 Task: Search one way flight ticket for 3 adults in first from Kalamazoo: Kalamazoo/battle Creek International Airport to Gillette: Gillette Campbell County Airport on 5-1-2023. Choice of flights is Frontier. Number of bags: 11 checked bags. Price is upto 35000. Outbound departure time preference is 23:00.
Action: Mouse moved to (370, 503)
Screenshot: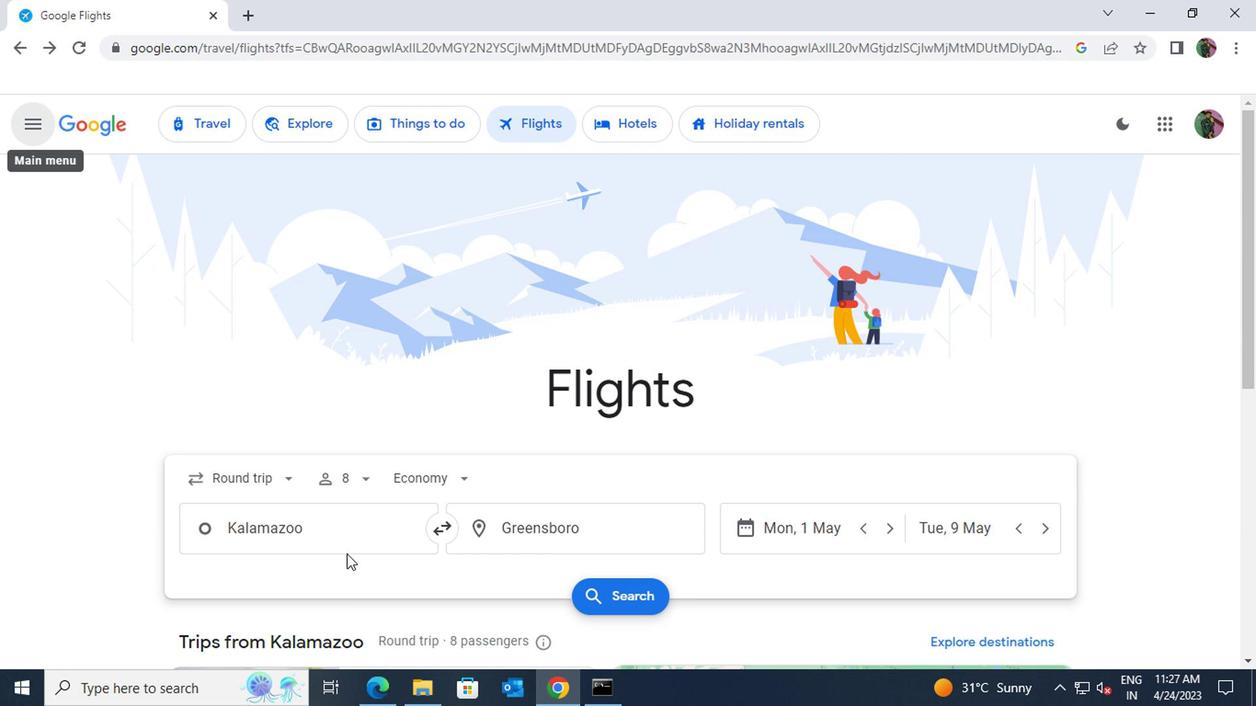
Action: Mouse pressed left at (370, 503)
Screenshot: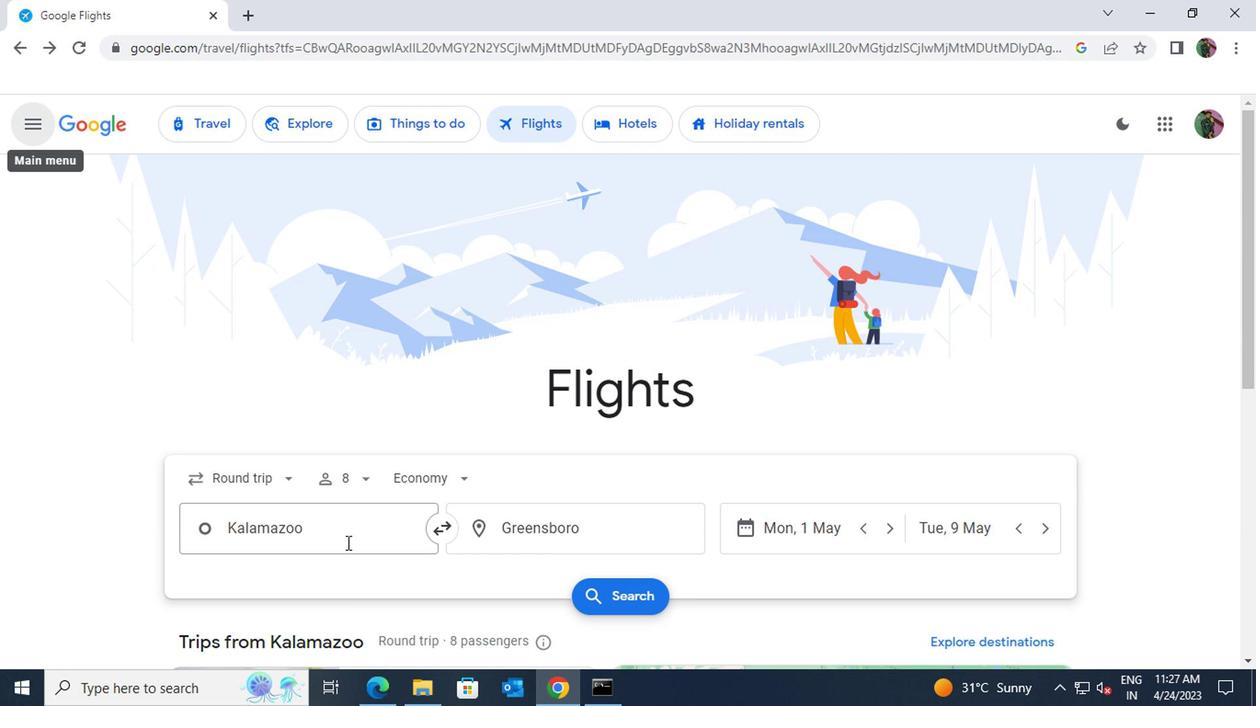 
Action: Key pressed kala
Screenshot: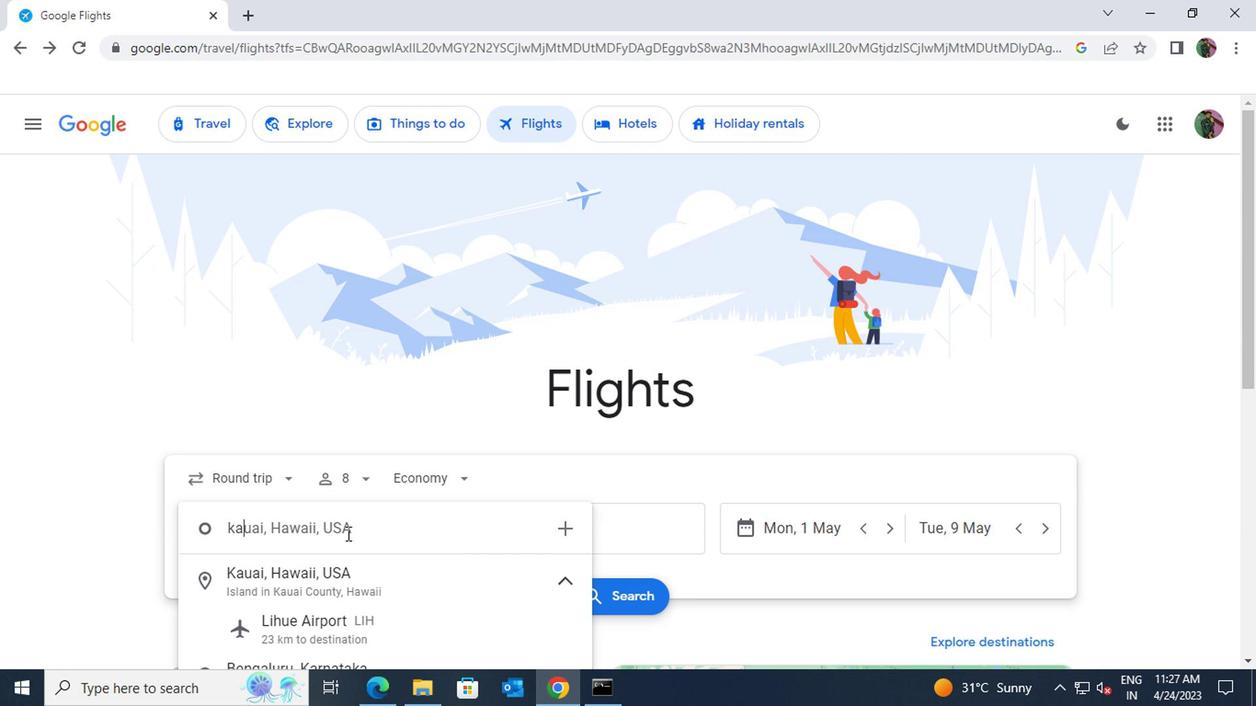 
Action: Mouse moved to (369, 534)
Screenshot: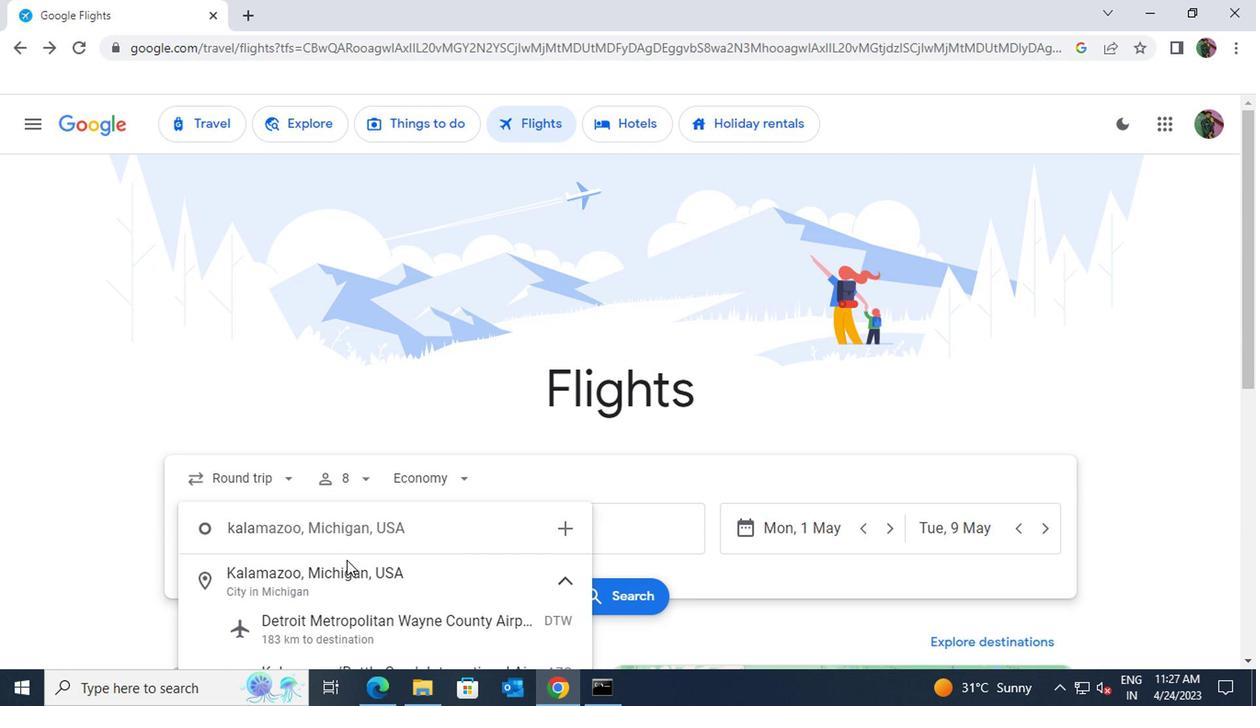 
Action: Mouse pressed left at (369, 534)
Screenshot: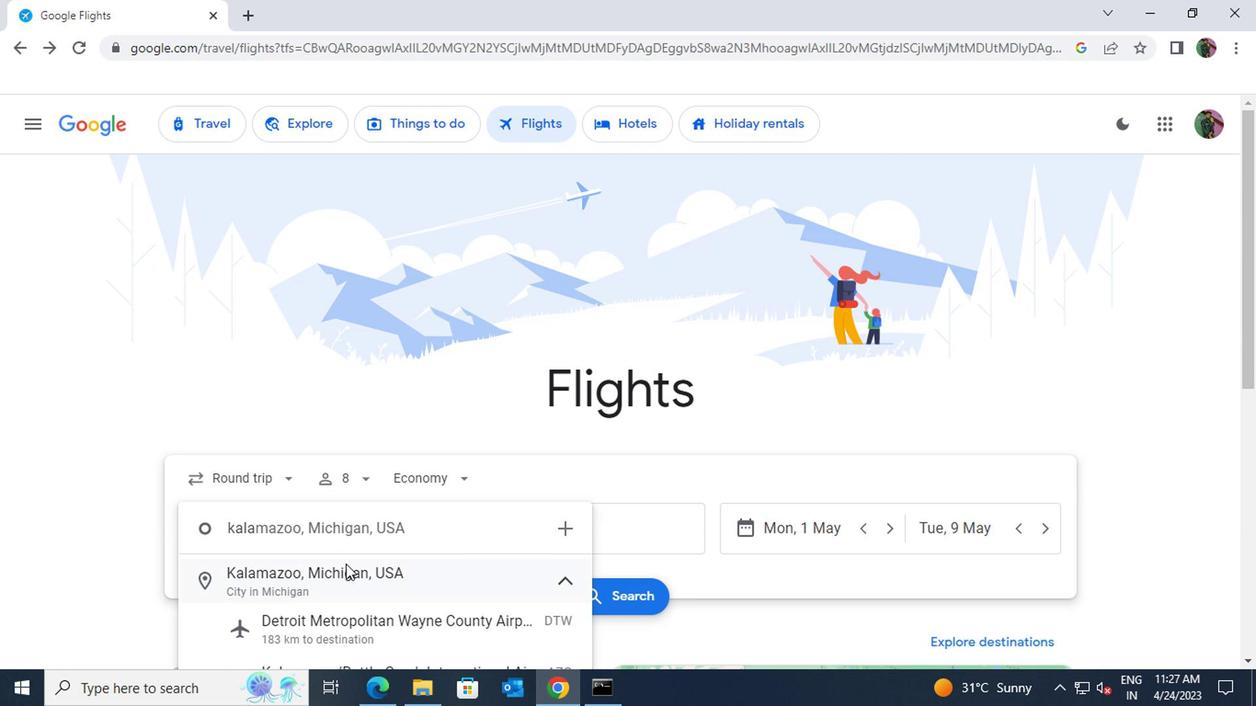 
Action: Mouse moved to (491, 502)
Screenshot: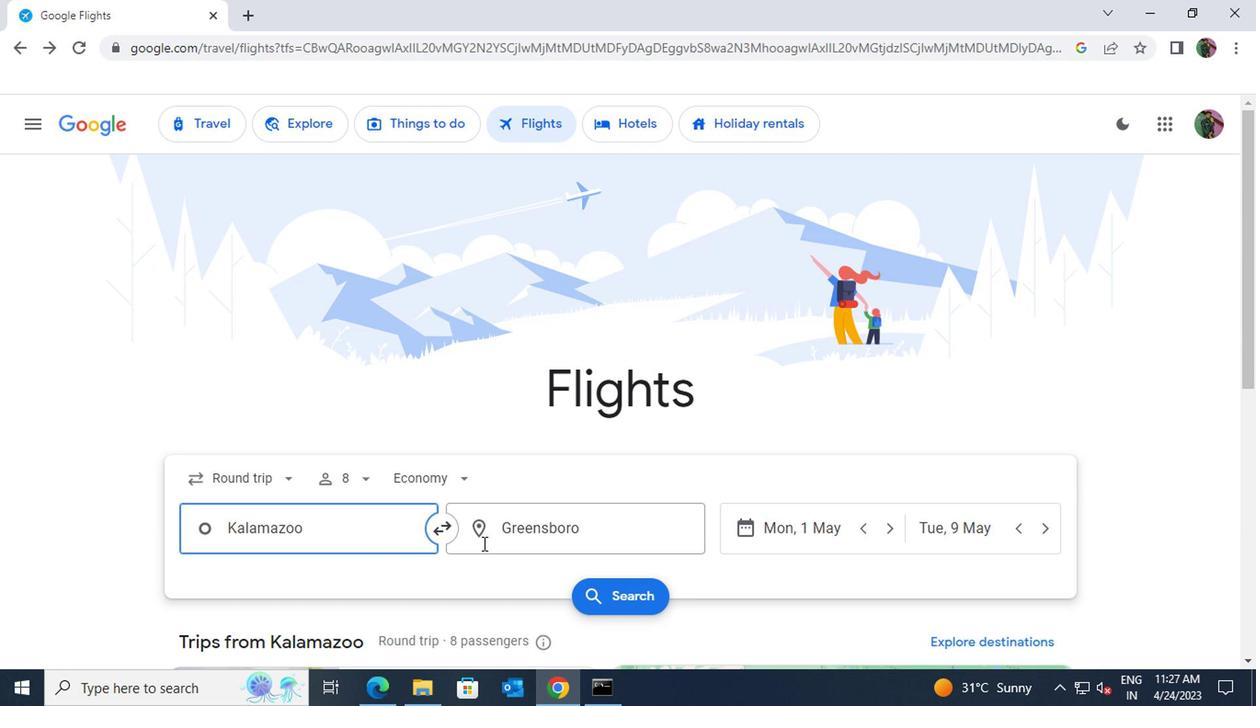 
Action: Mouse pressed left at (491, 502)
Screenshot: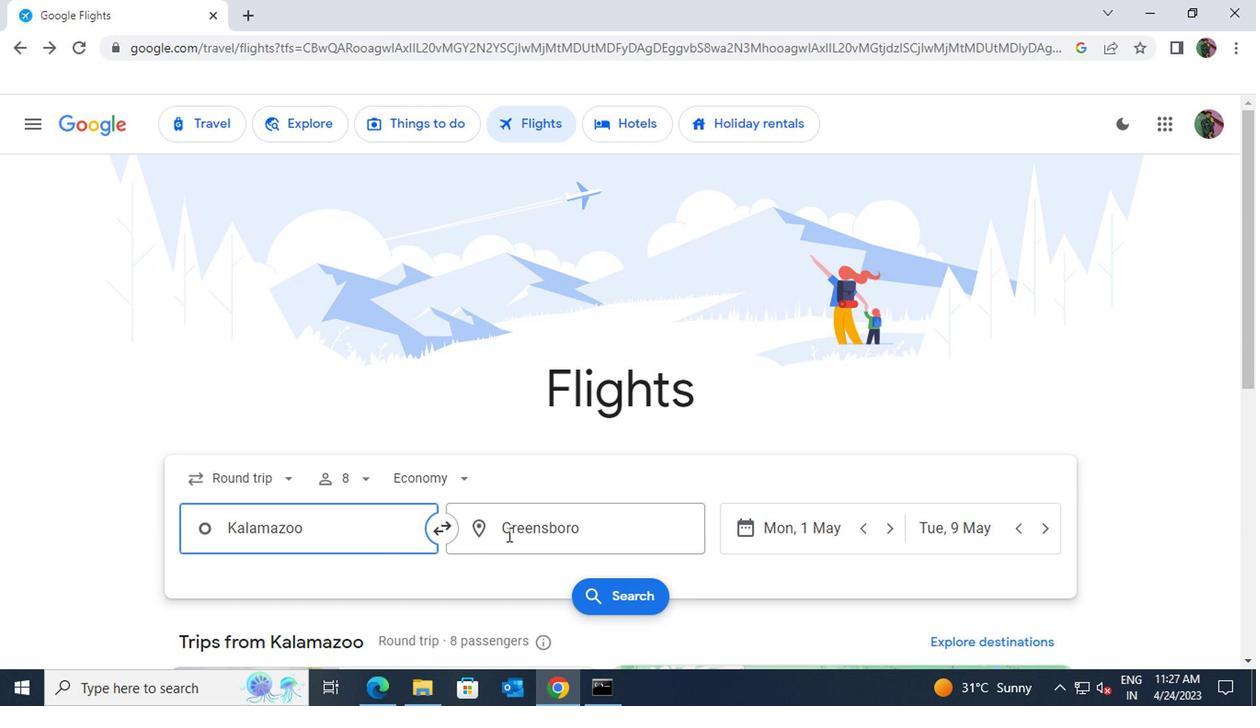 
Action: Key pressed gillette
Screenshot: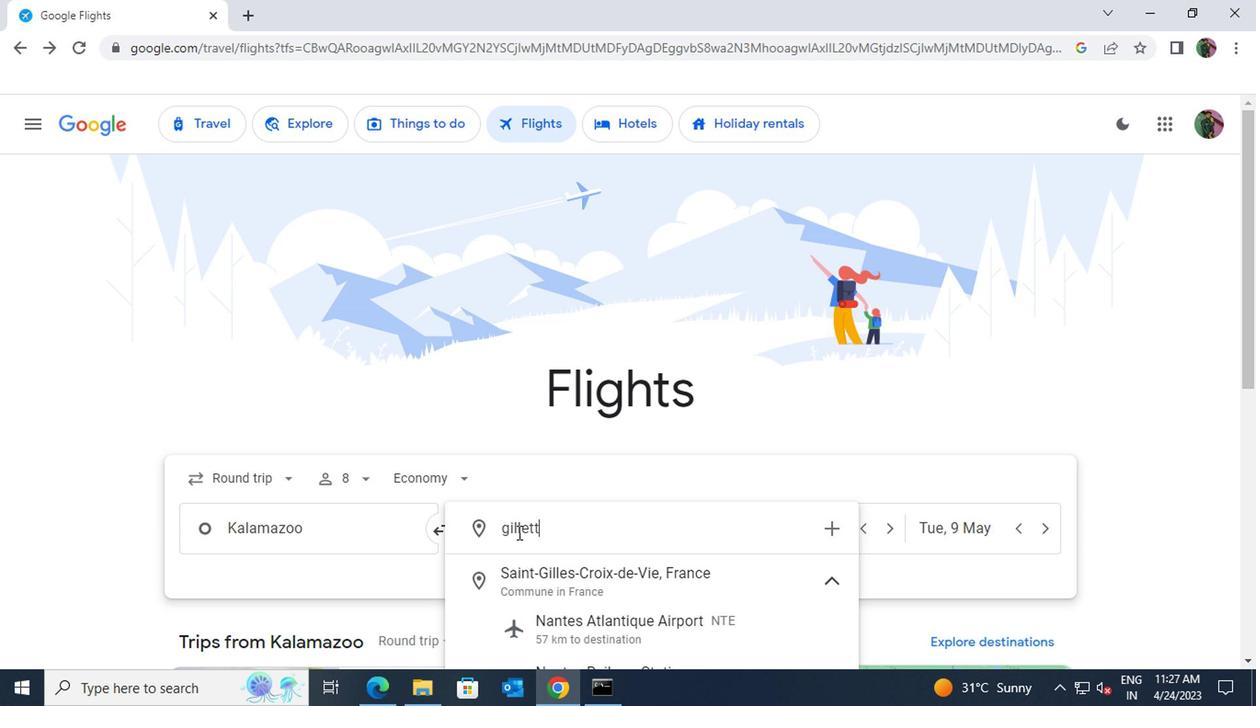 
Action: Mouse moved to (519, 533)
Screenshot: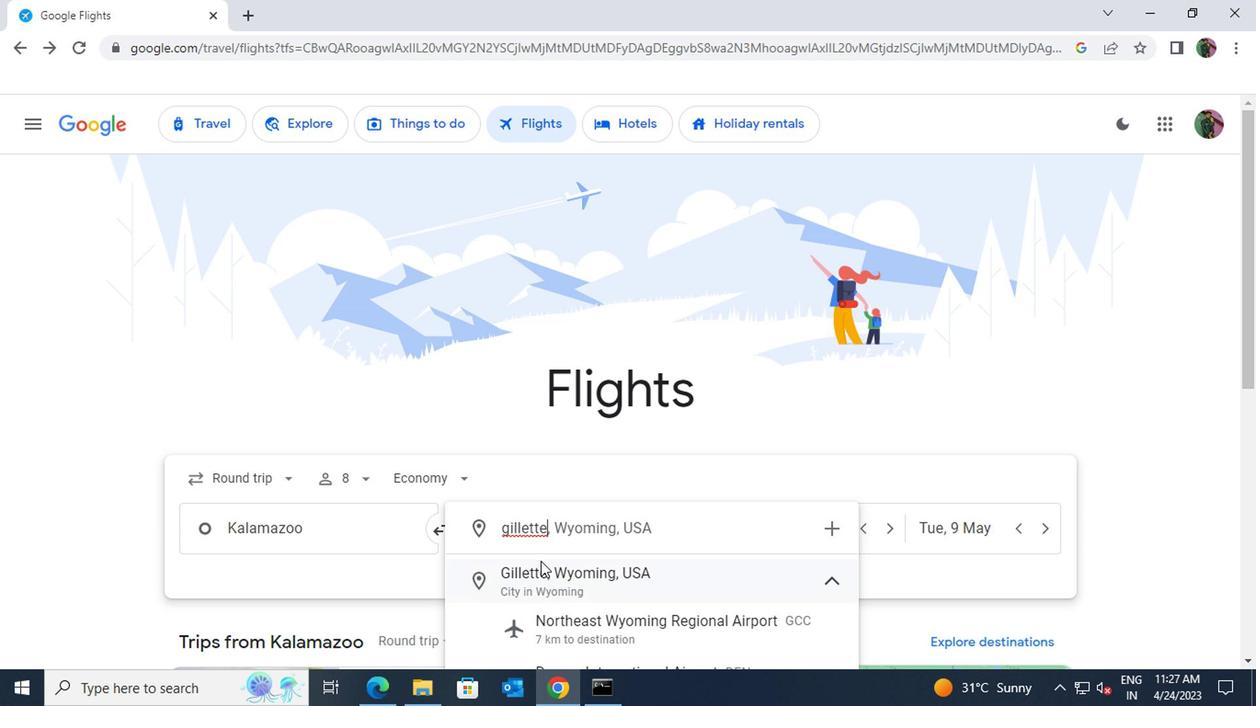 
Action: Mouse pressed left at (519, 533)
Screenshot: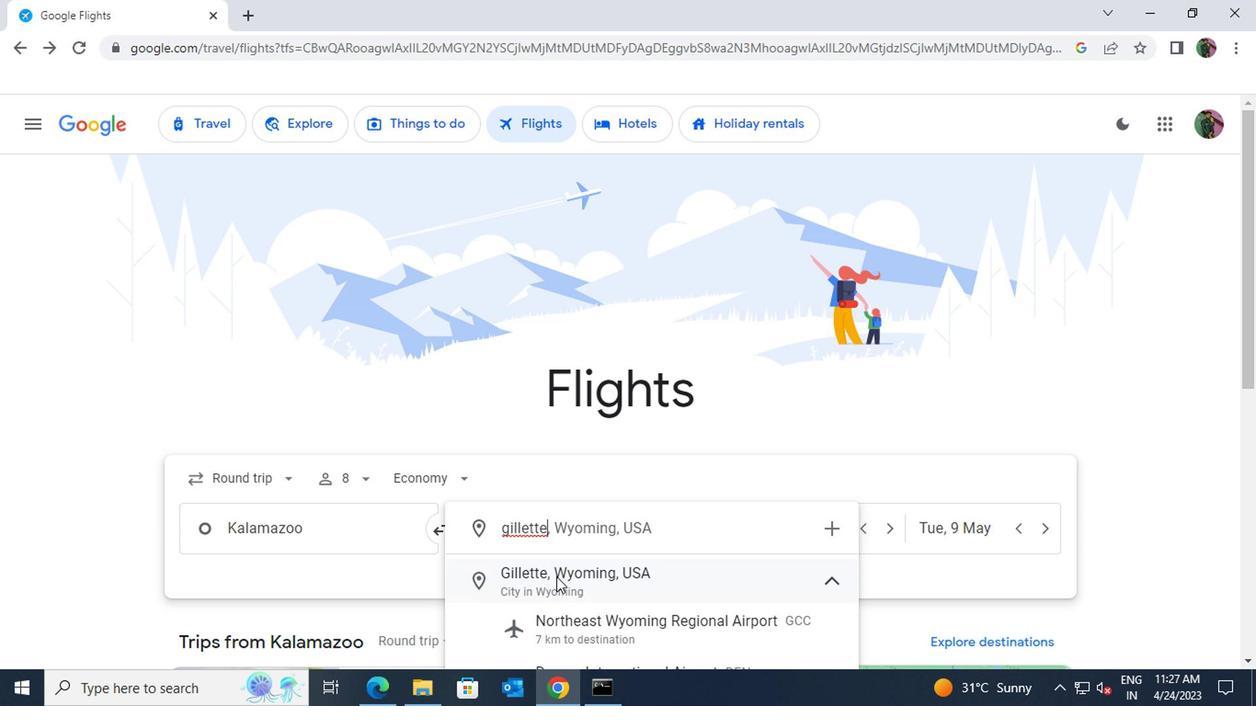 
Action: Mouse moved to (331, 464)
Screenshot: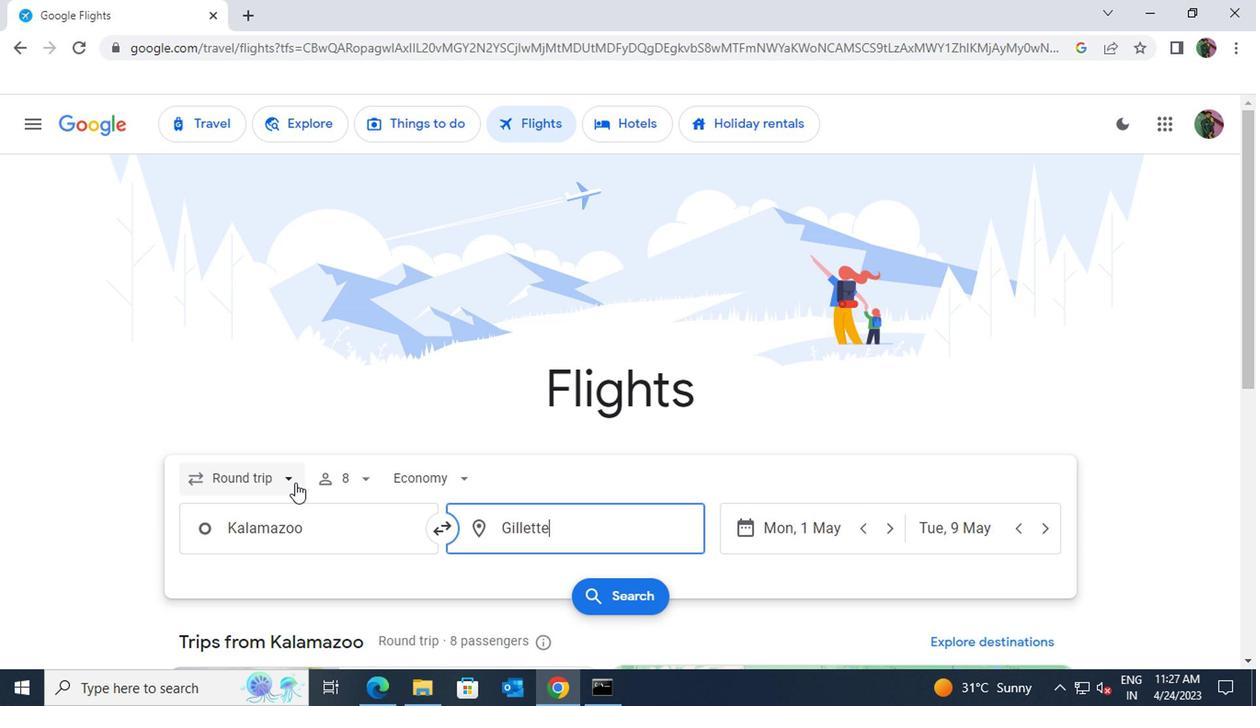 
Action: Mouse pressed left at (331, 464)
Screenshot: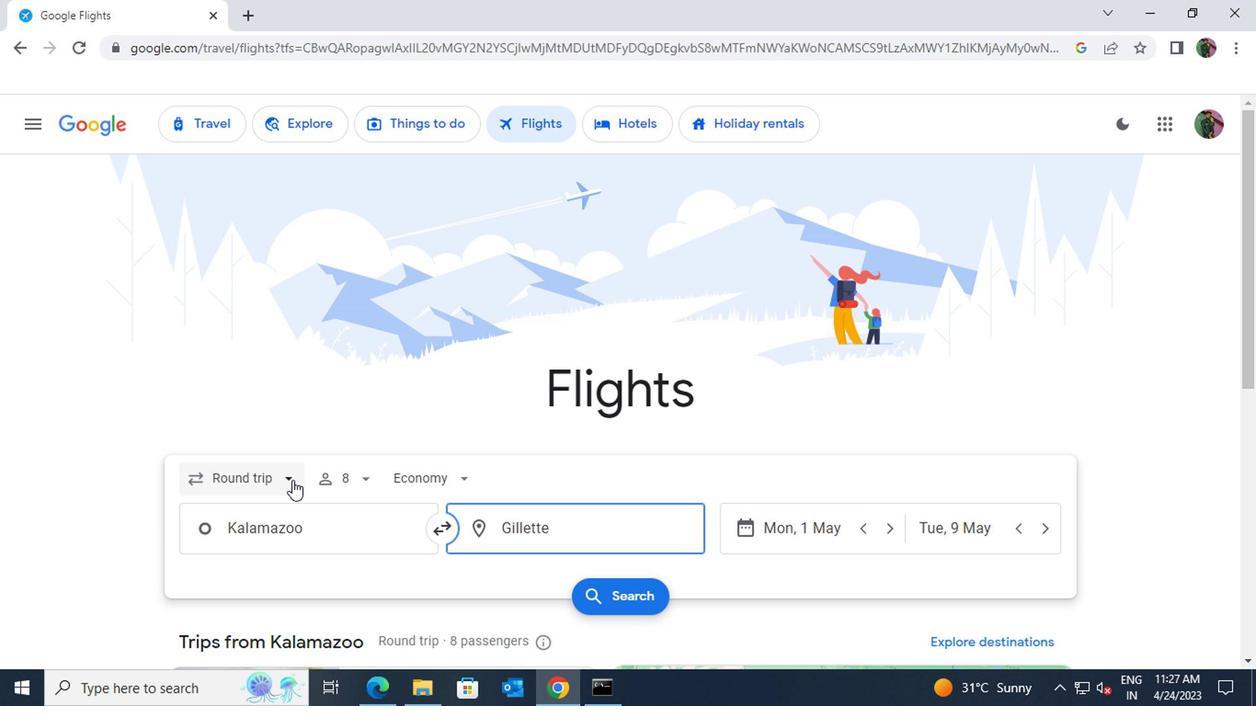 
Action: Mouse moved to (301, 401)
Screenshot: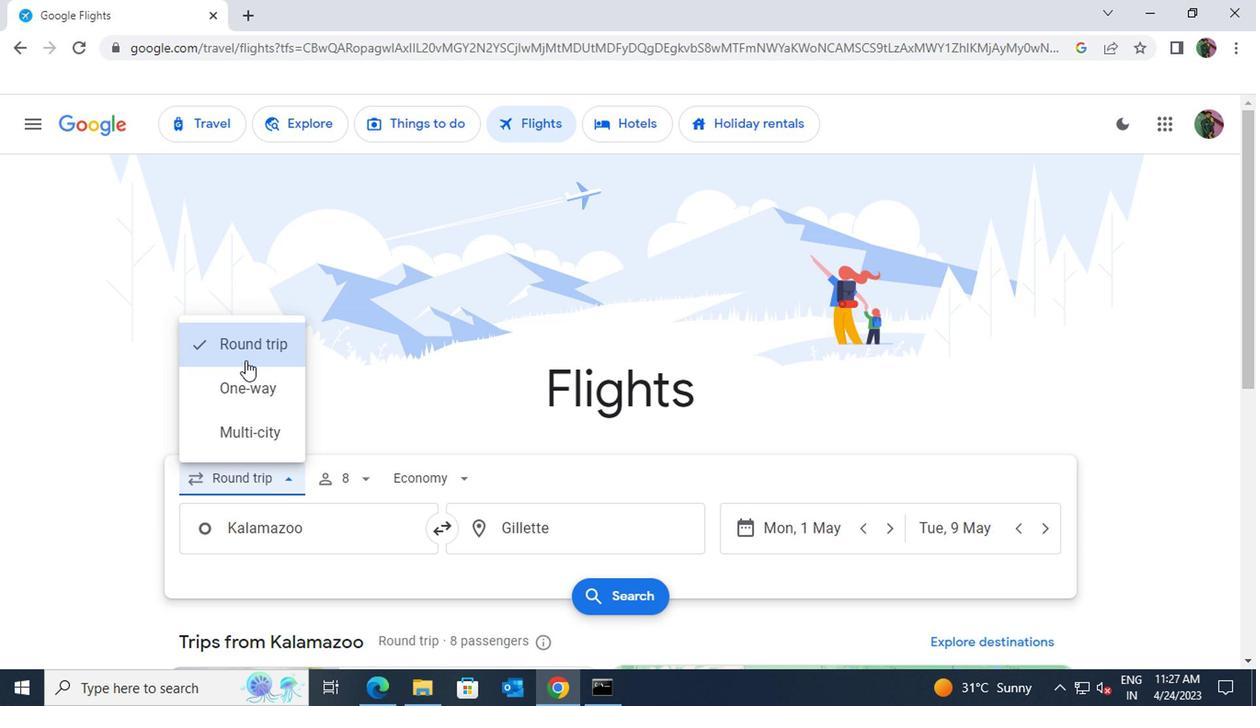 
Action: Mouse pressed left at (301, 401)
Screenshot: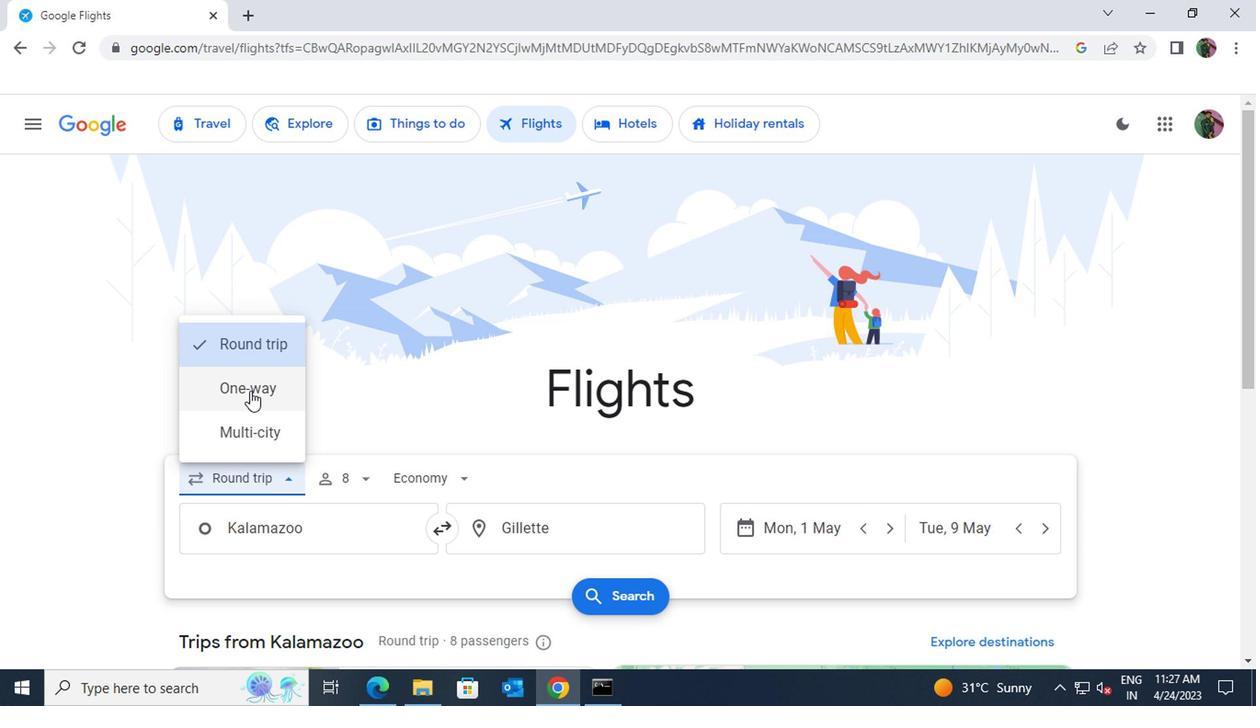 
Action: Mouse moved to (371, 466)
Screenshot: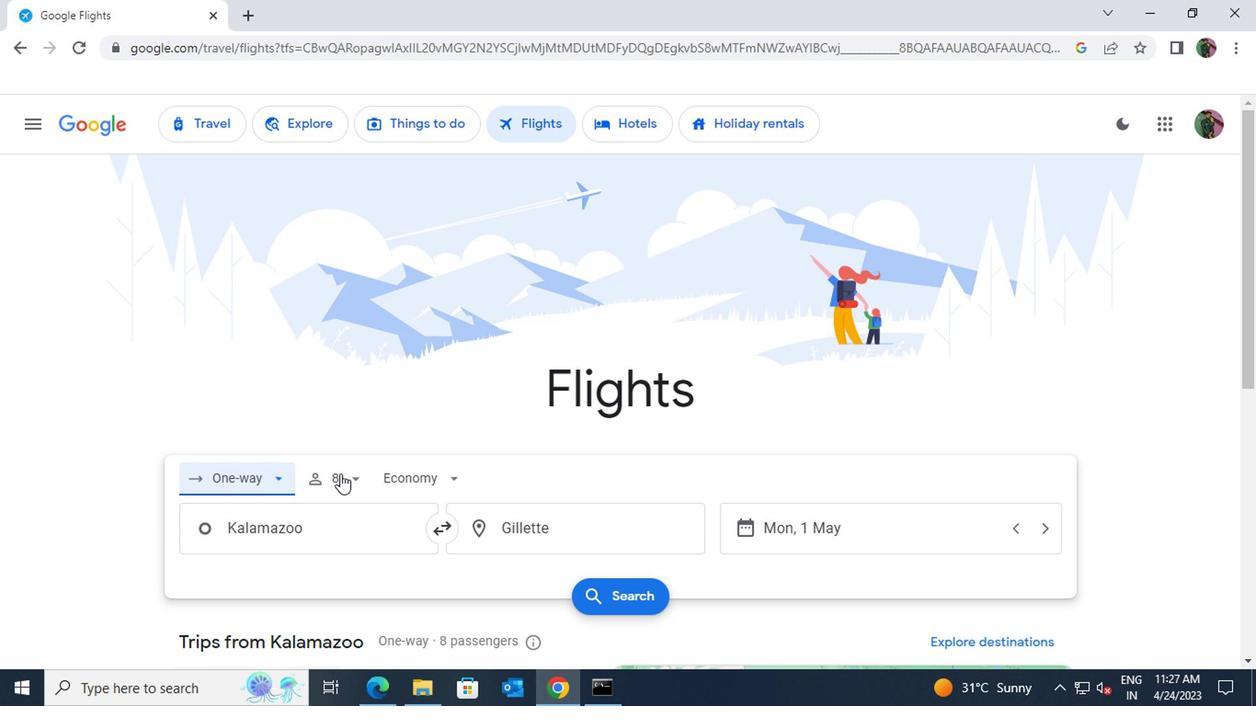 
Action: Mouse pressed left at (371, 466)
Screenshot: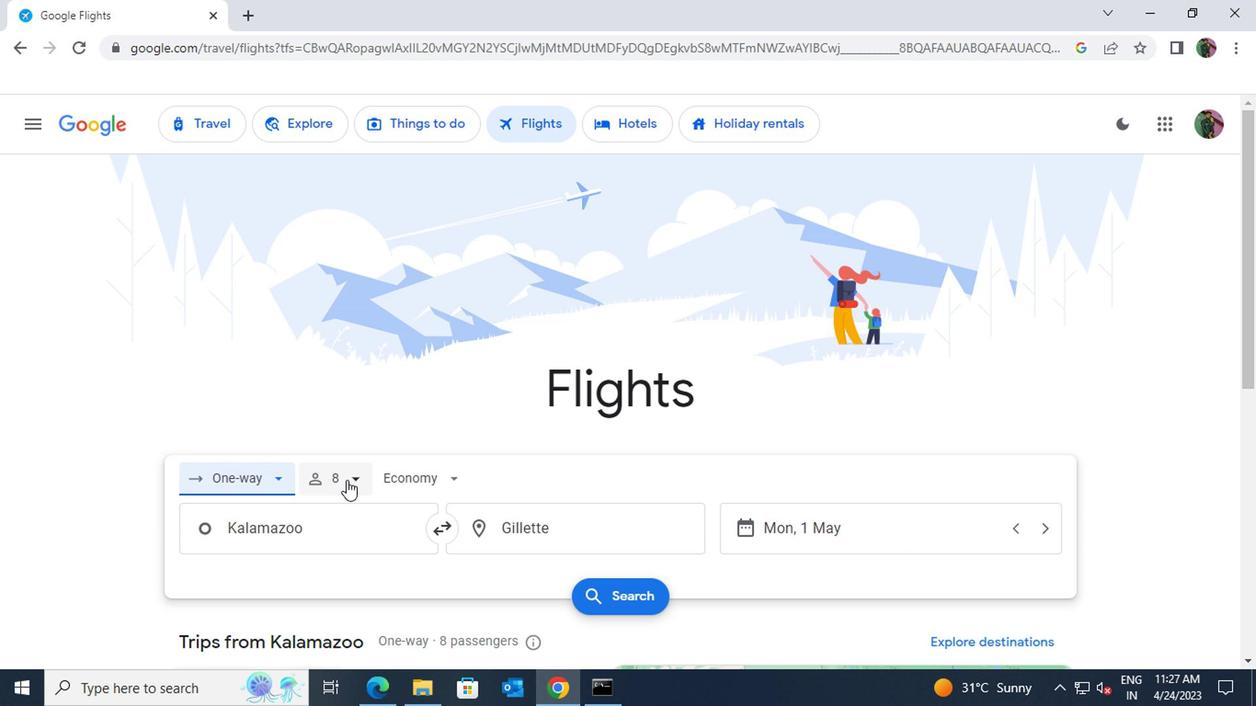 
Action: Mouse moved to (432, 495)
Screenshot: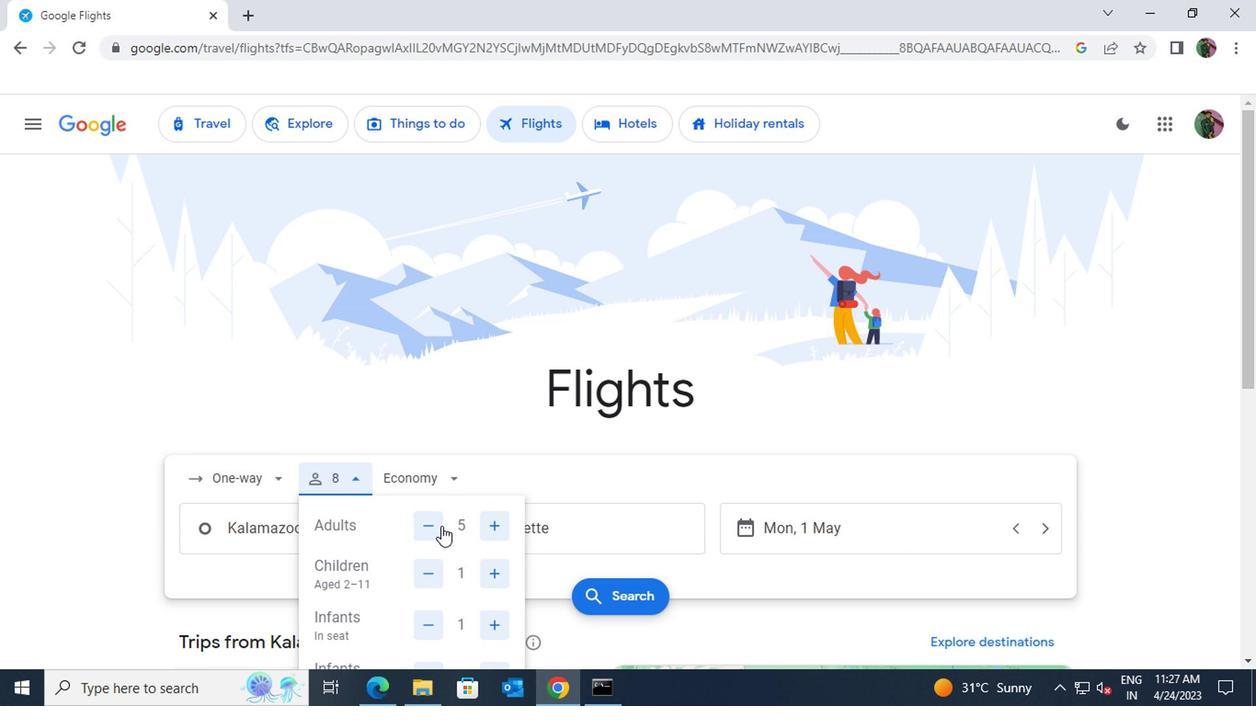 
Action: Mouse pressed left at (432, 495)
Screenshot: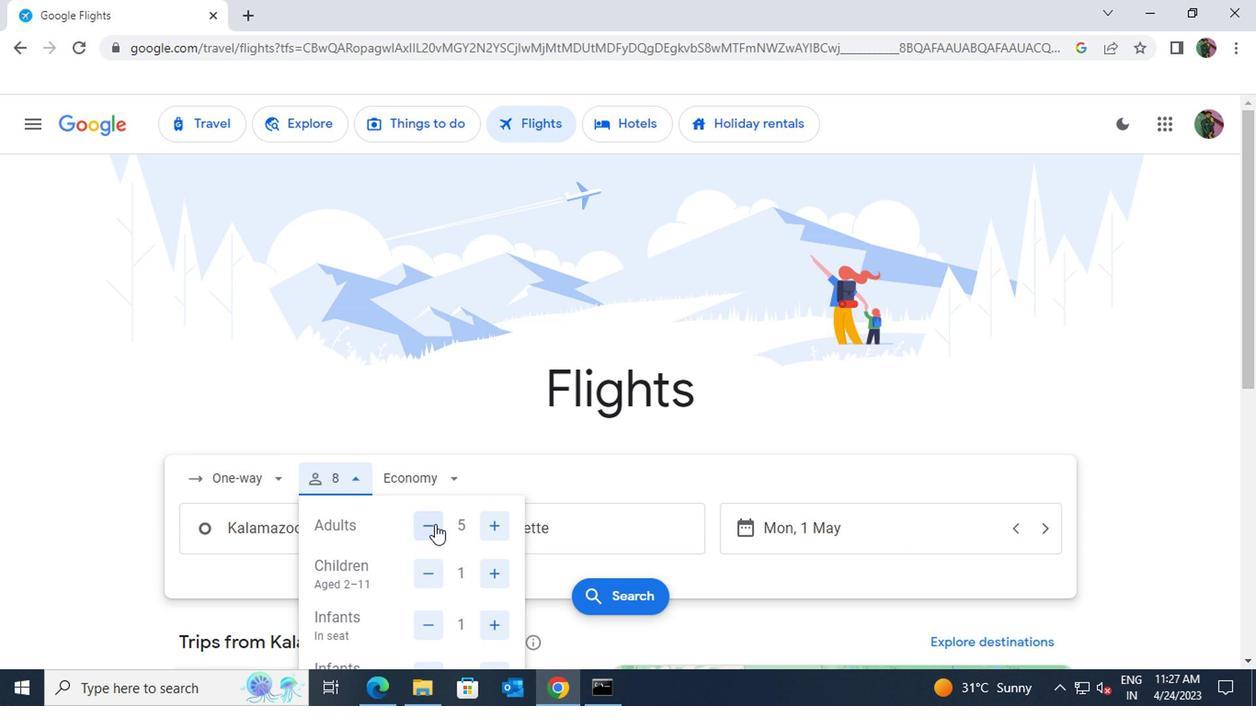 
Action: Mouse pressed left at (432, 495)
Screenshot: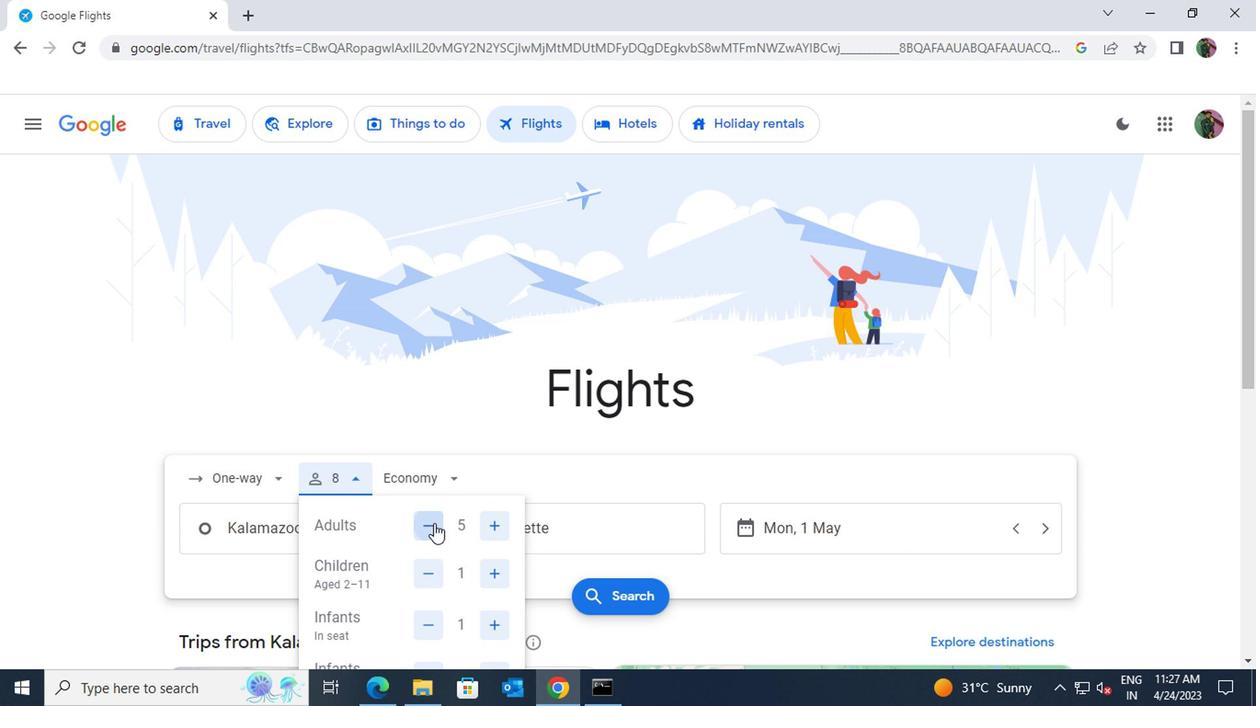 
Action: Mouse scrolled (432, 495) with delta (0, 0)
Screenshot: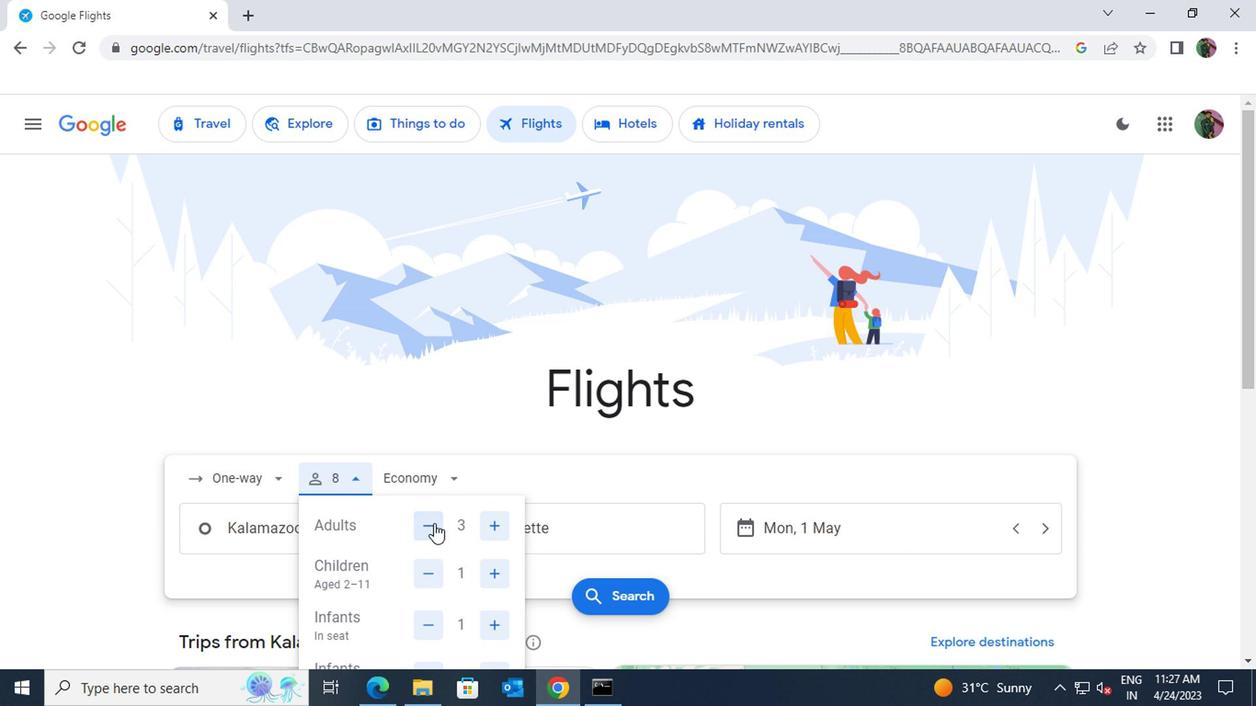 
Action: Mouse moved to (419, 464)
Screenshot: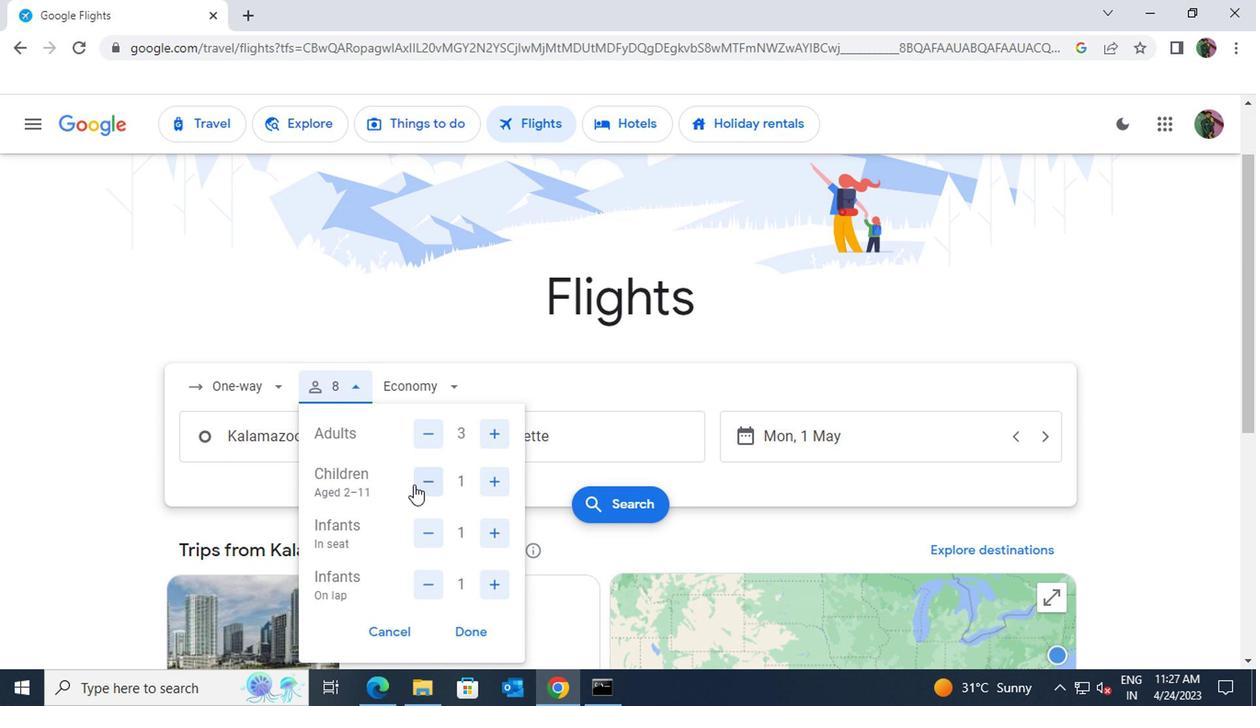 
Action: Mouse pressed left at (419, 464)
Screenshot: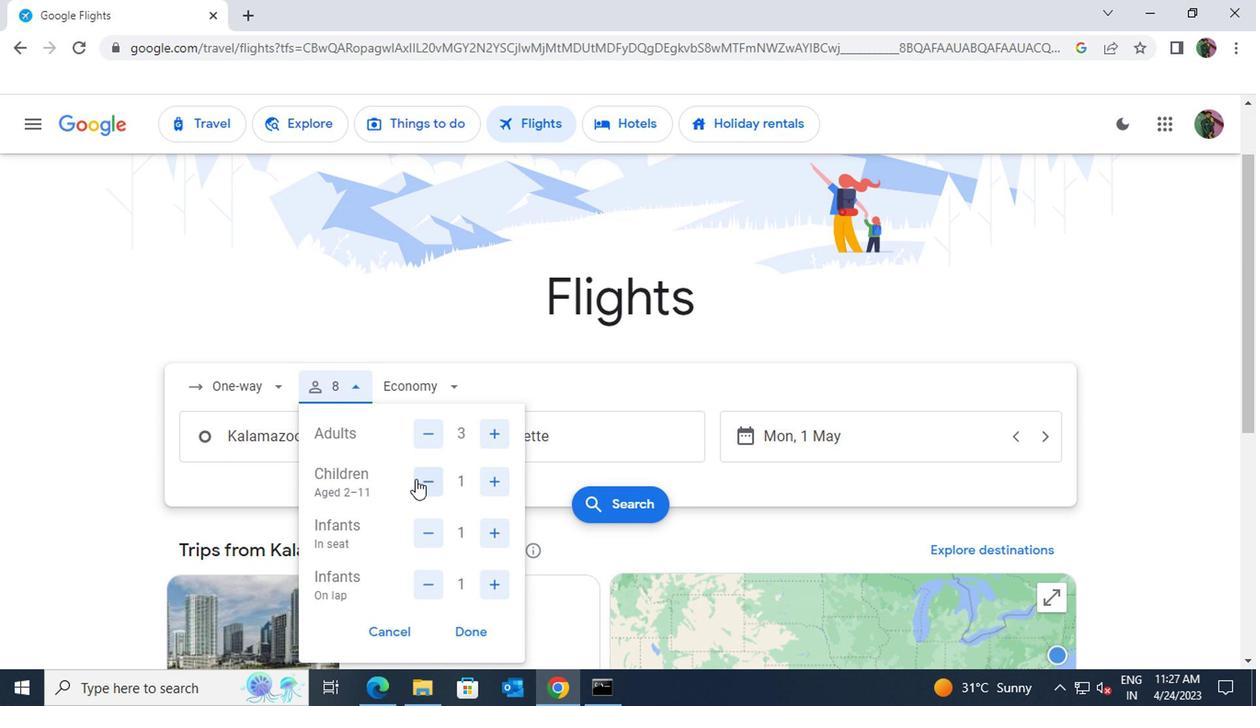 
Action: Mouse moved to (424, 503)
Screenshot: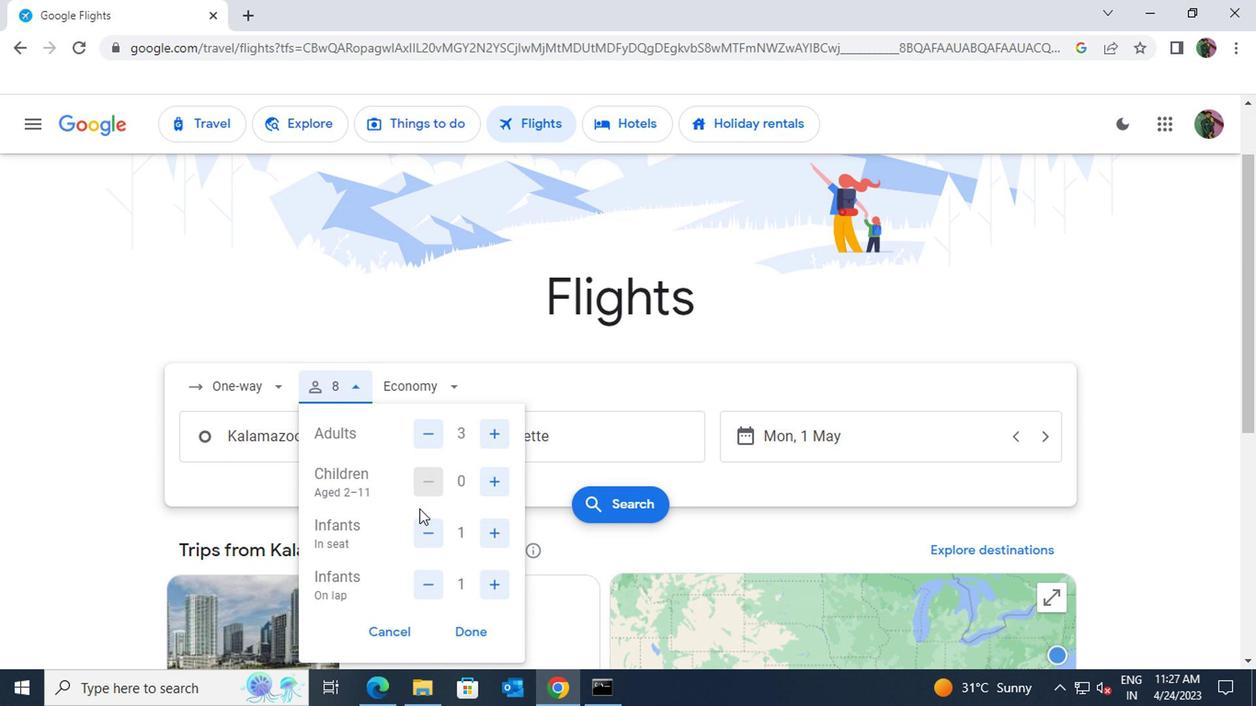 
Action: Mouse pressed left at (424, 503)
Screenshot: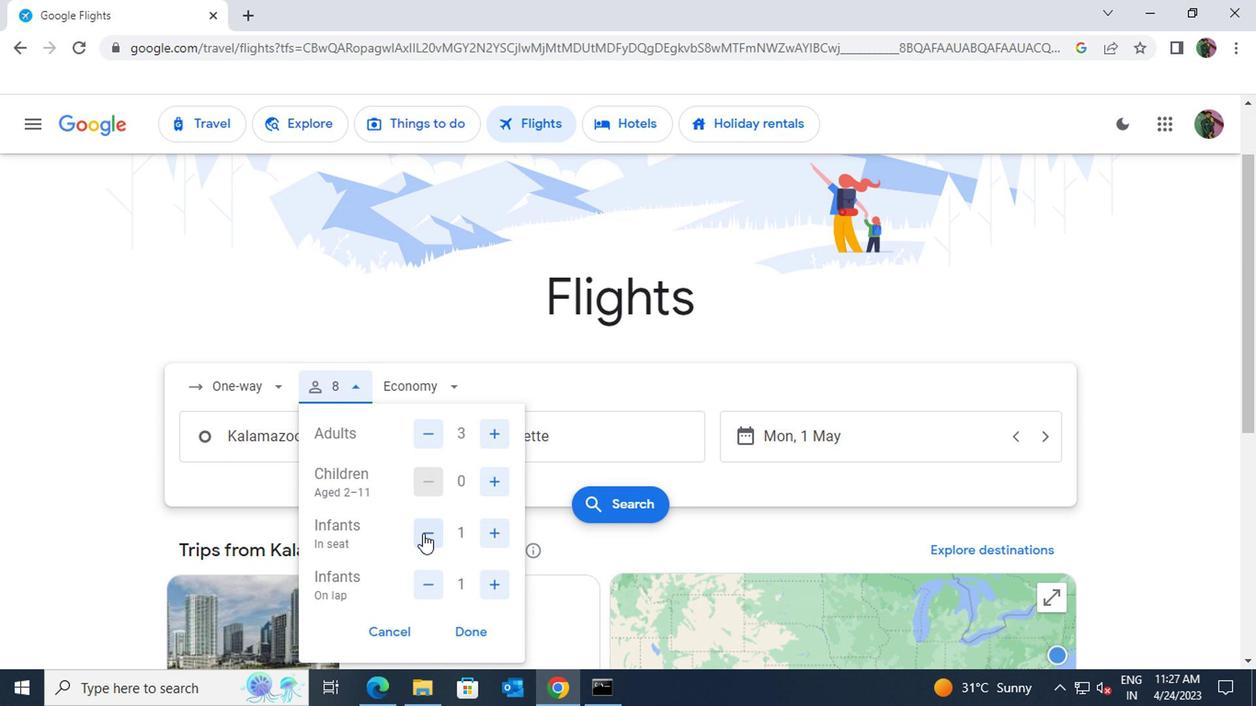 
Action: Mouse scrolled (424, 503) with delta (0, 0)
Screenshot: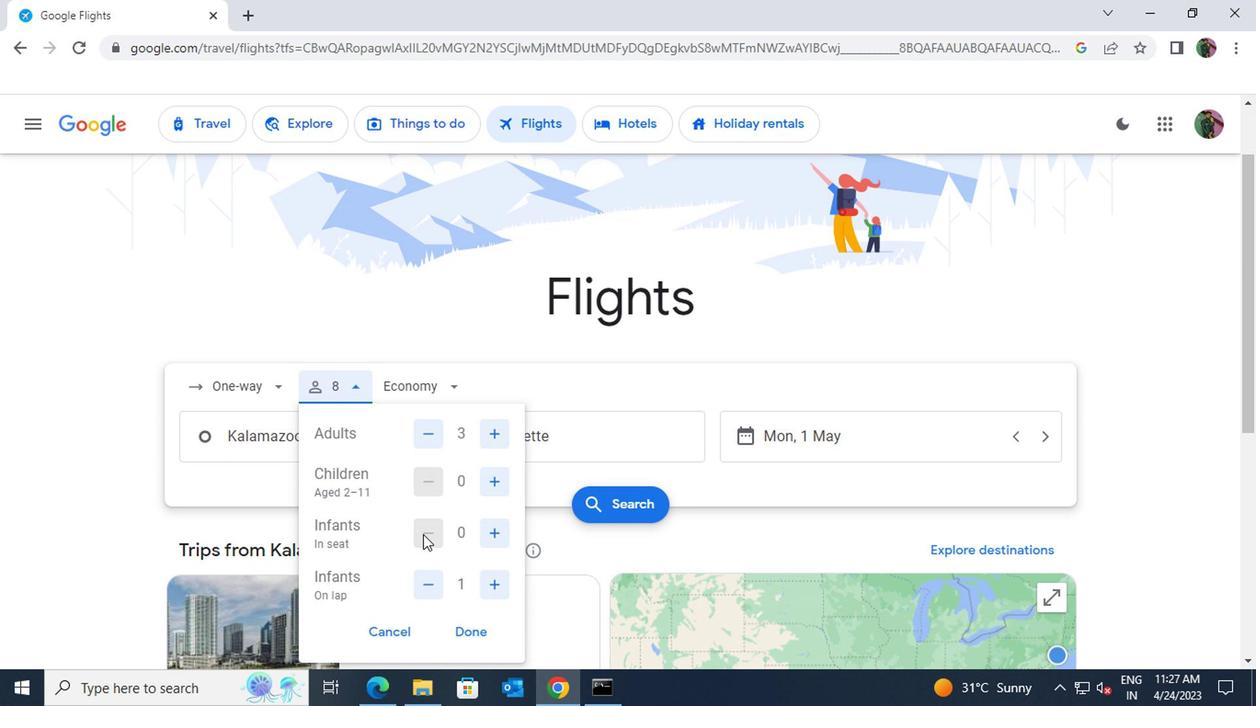 
Action: Mouse moved to (429, 472)
Screenshot: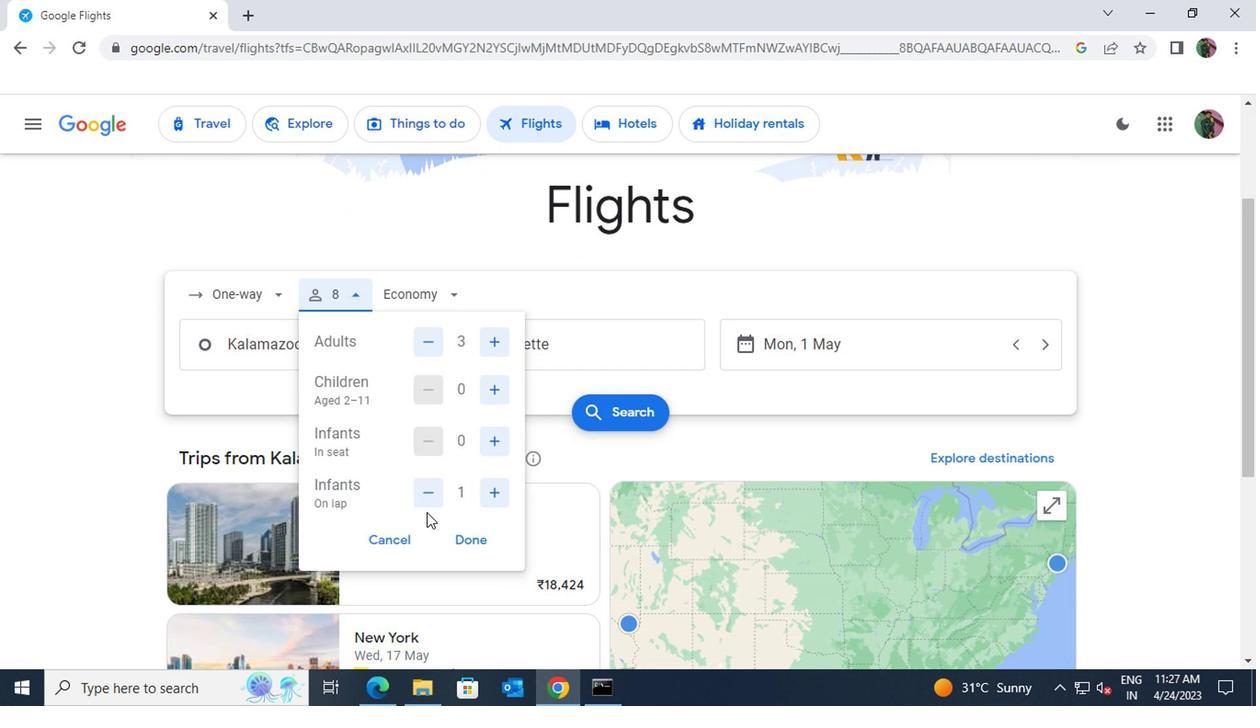 
Action: Mouse pressed left at (429, 472)
Screenshot: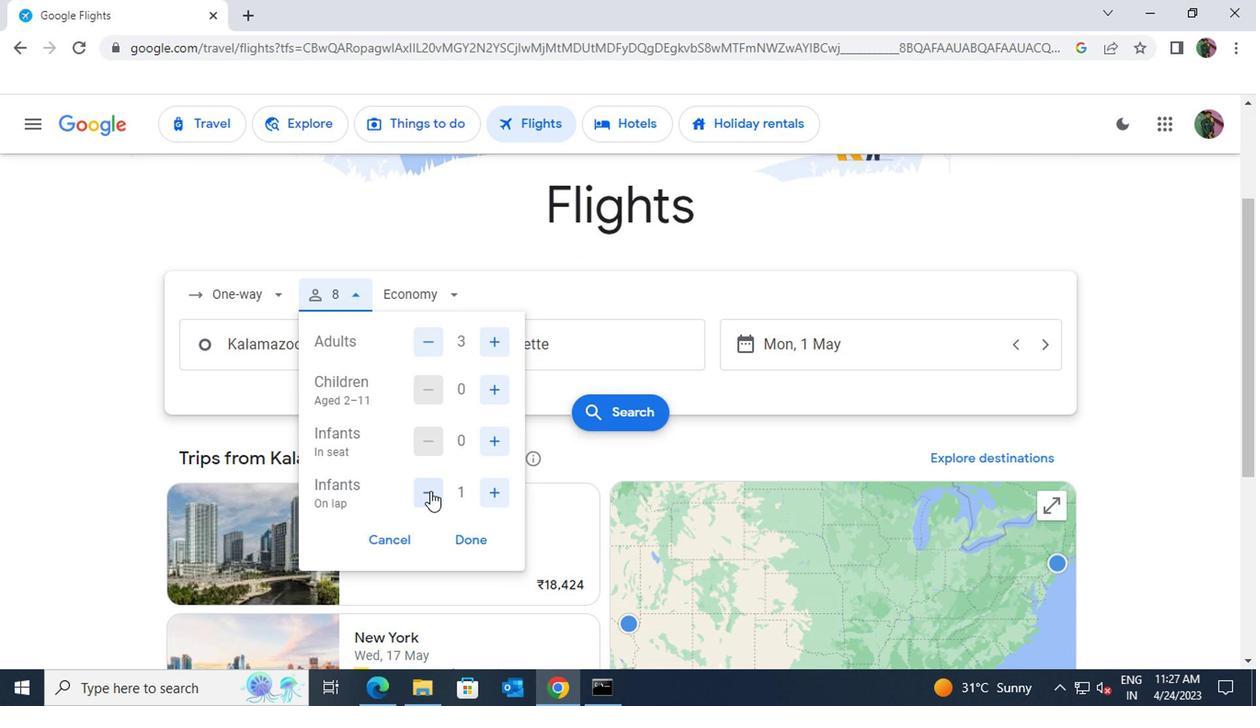 
Action: Mouse moved to (457, 505)
Screenshot: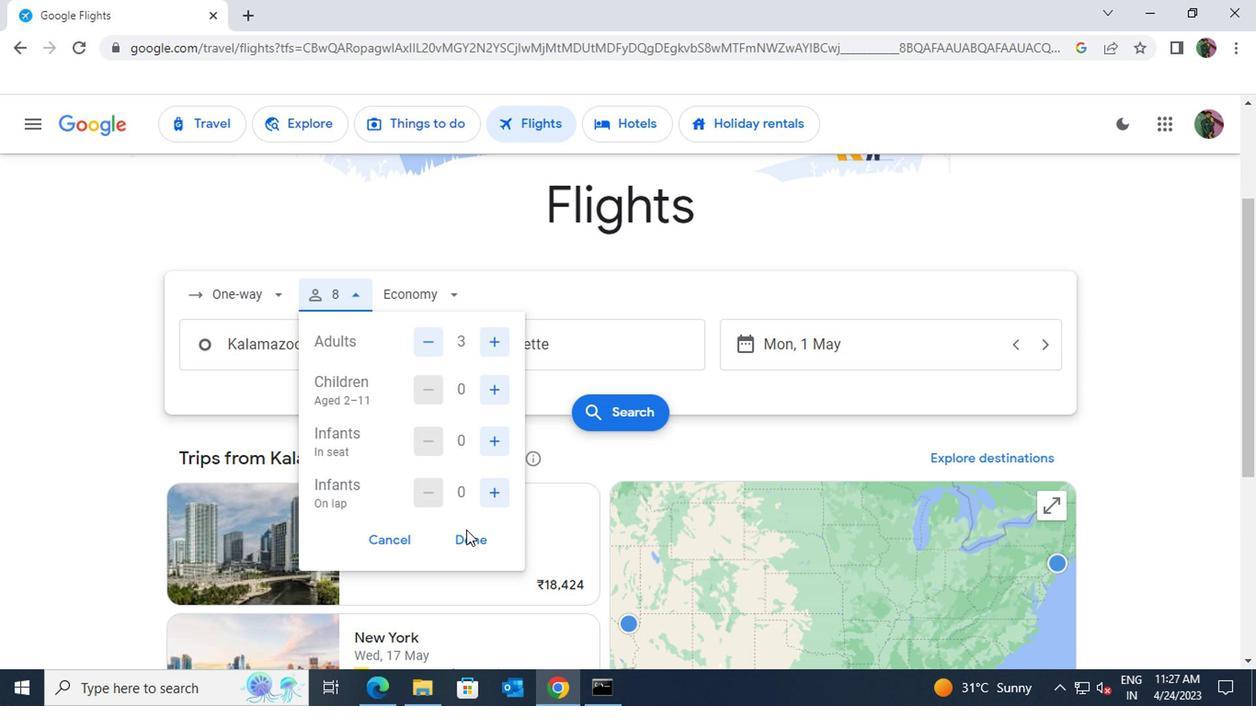 
Action: Mouse pressed left at (457, 505)
Screenshot: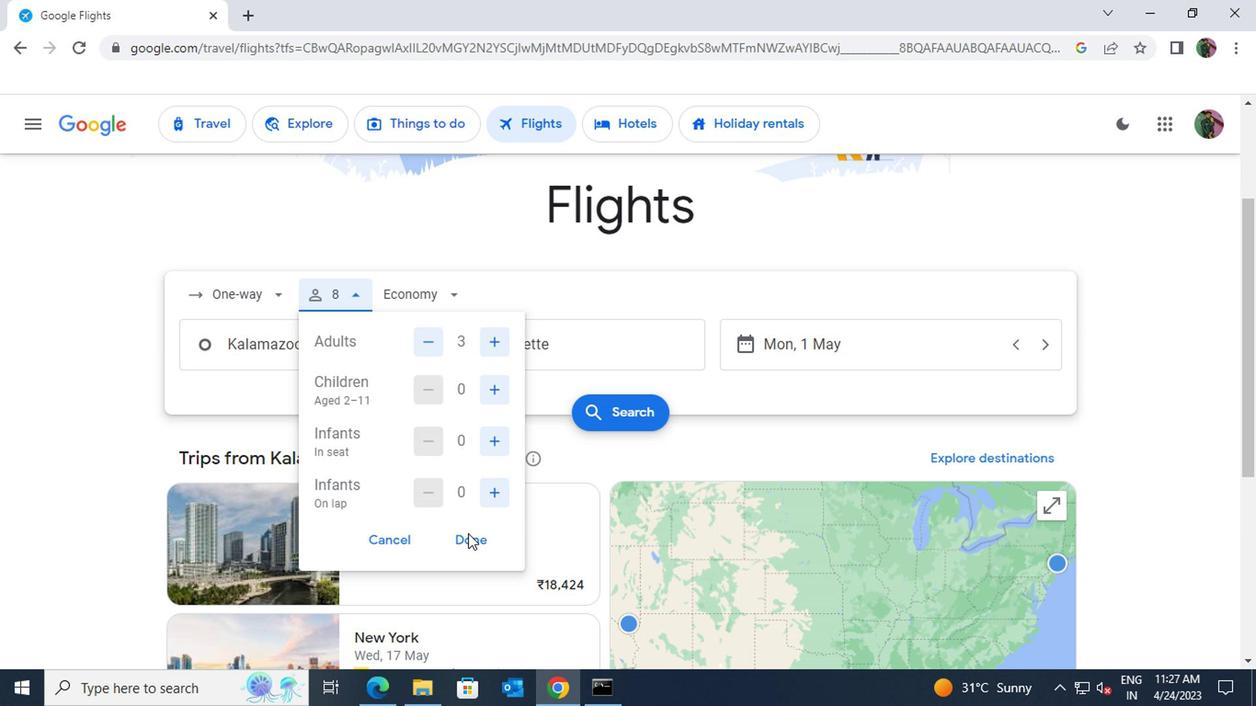 
Action: Mouse moved to (653, 365)
Screenshot: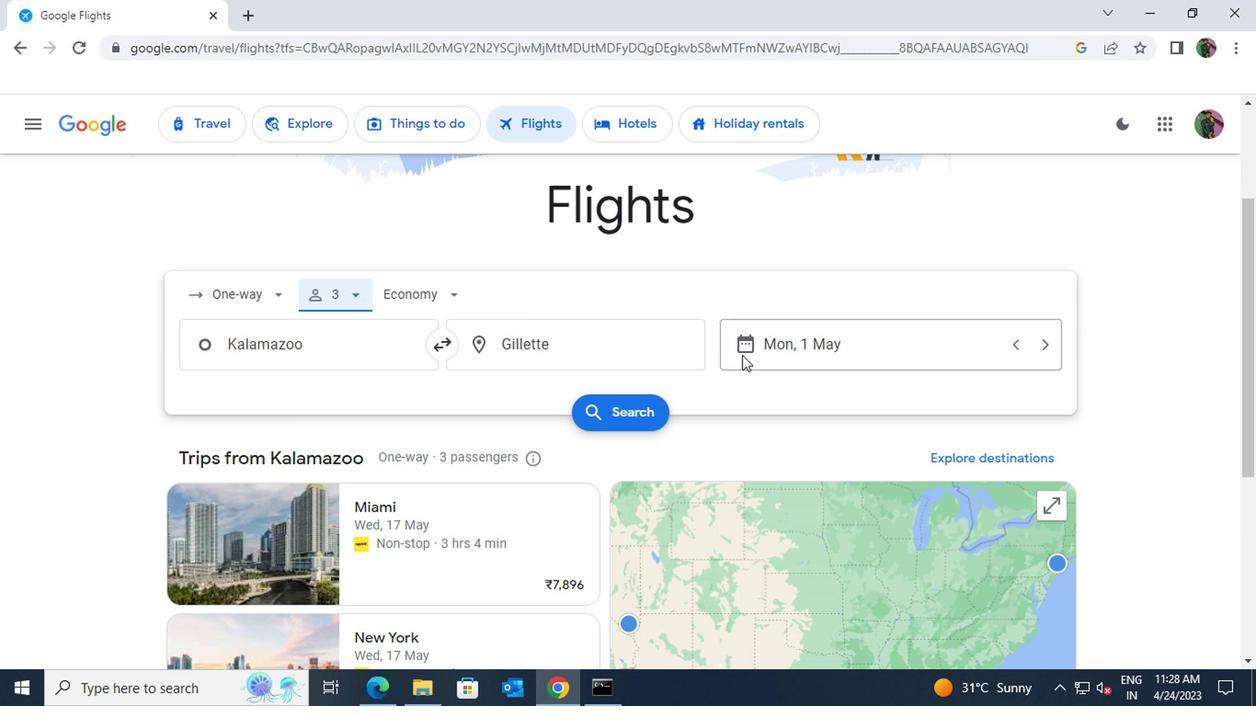 
Action: Mouse pressed left at (653, 365)
Screenshot: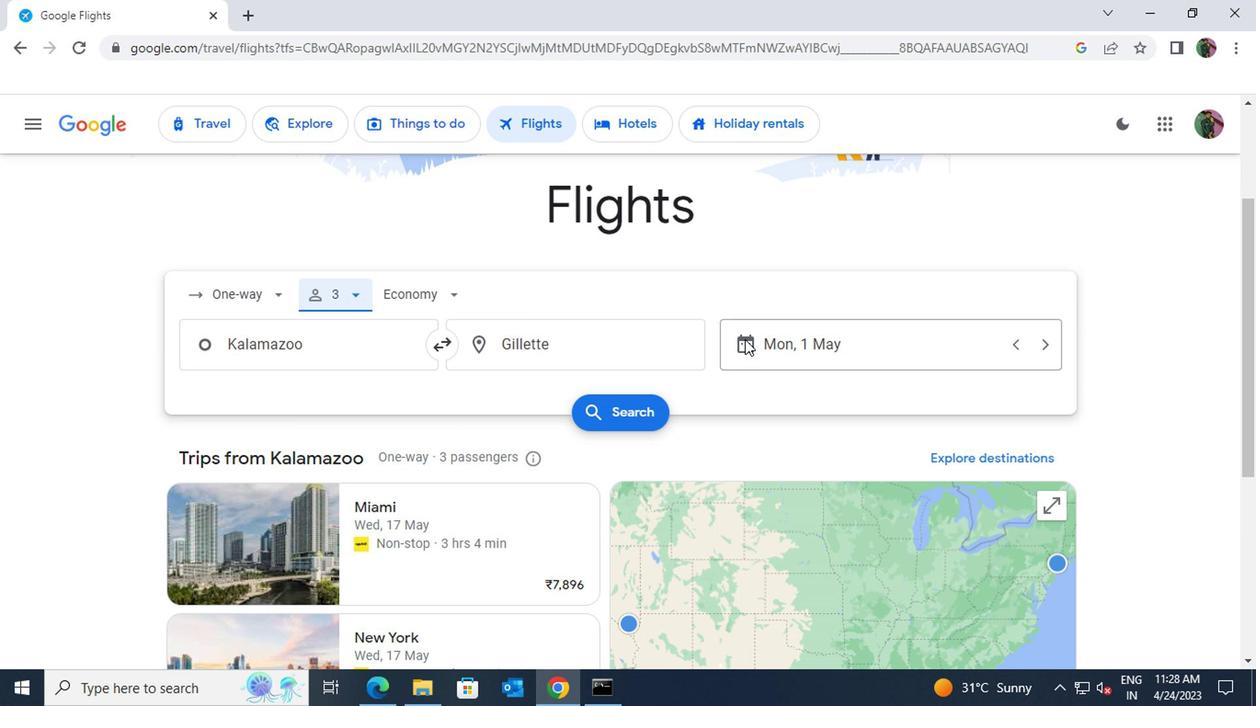 
Action: Mouse moved to (696, 361)
Screenshot: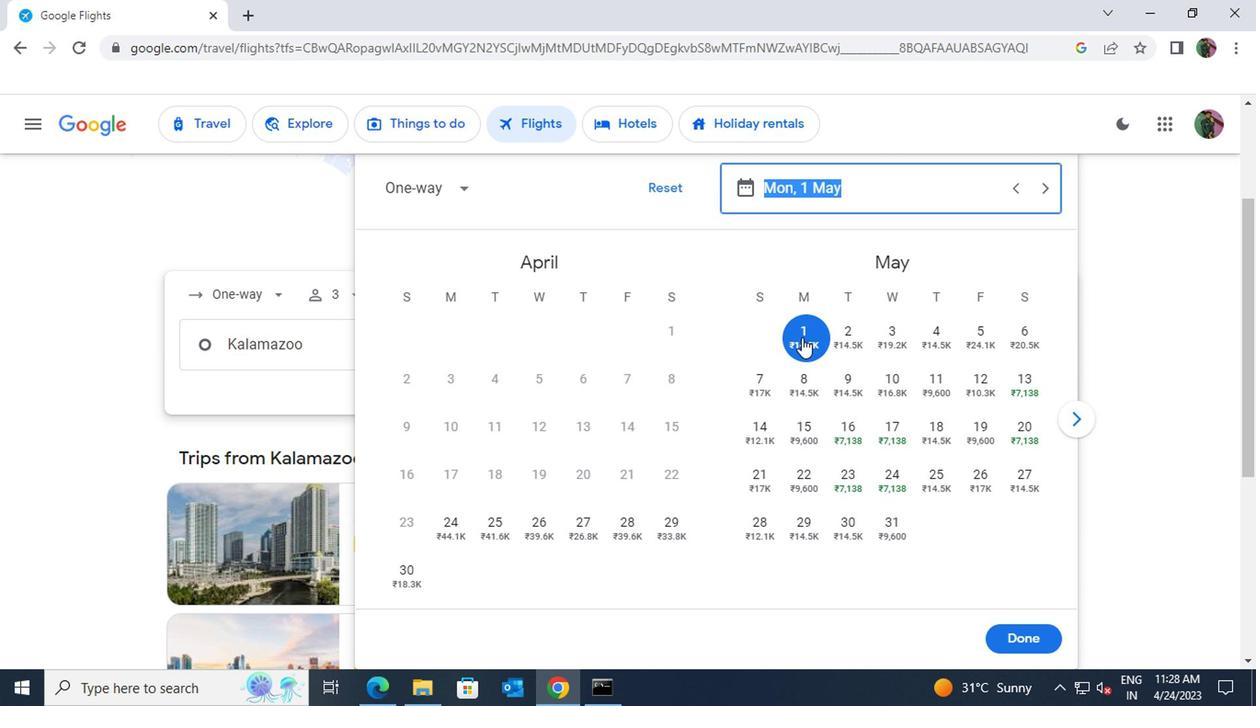 
Action: Mouse pressed left at (696, 361)
Screenshot: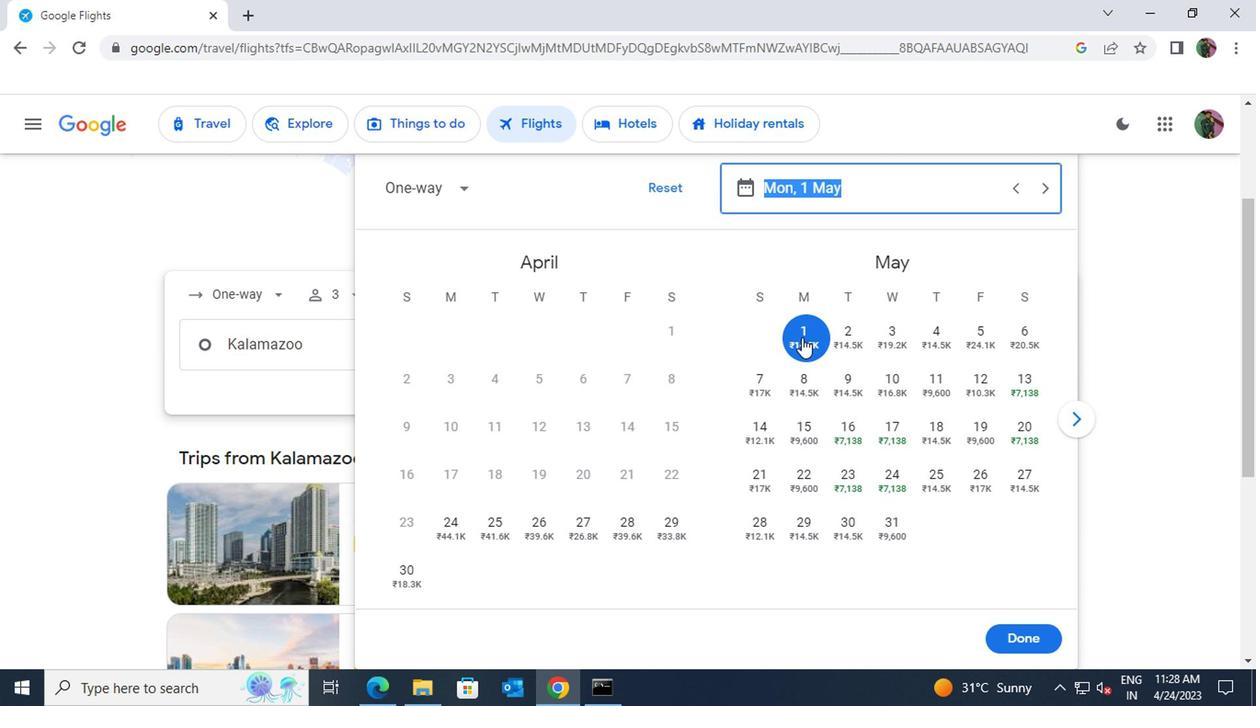
Action: Mouse moved to (846, 571)
Screenshot: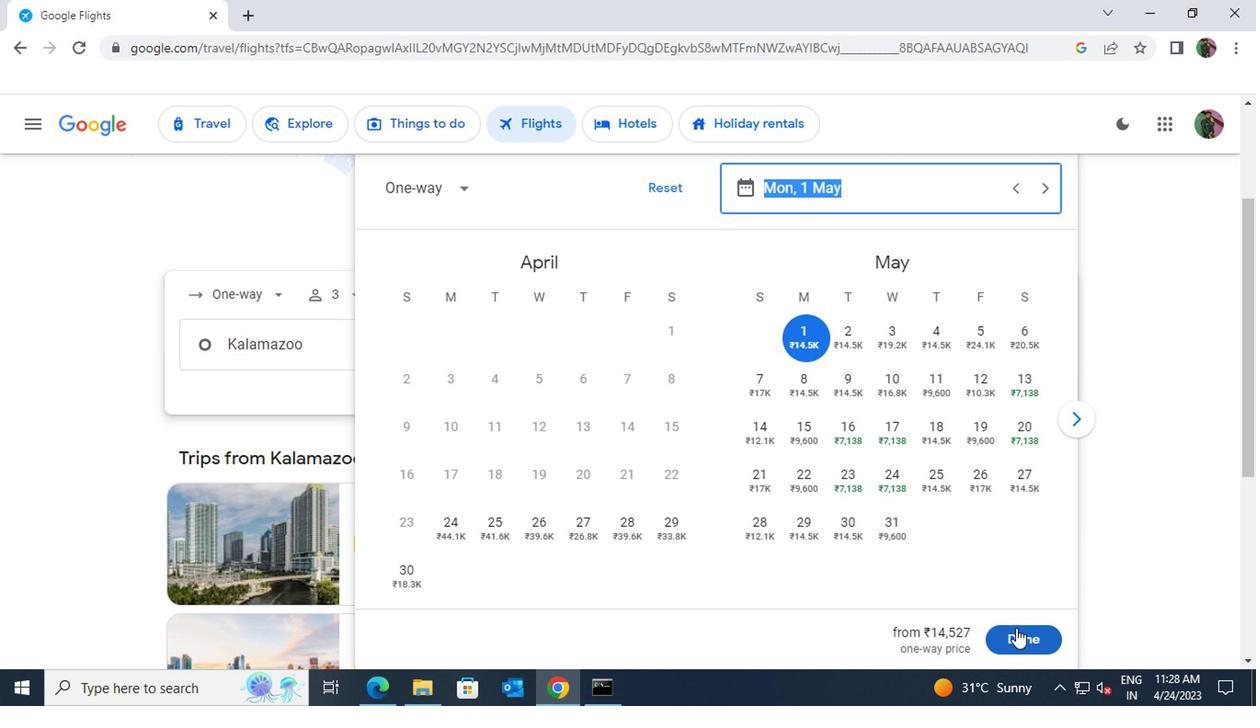 
Action: Mouse pressed left at (846, 571)
Screenshot: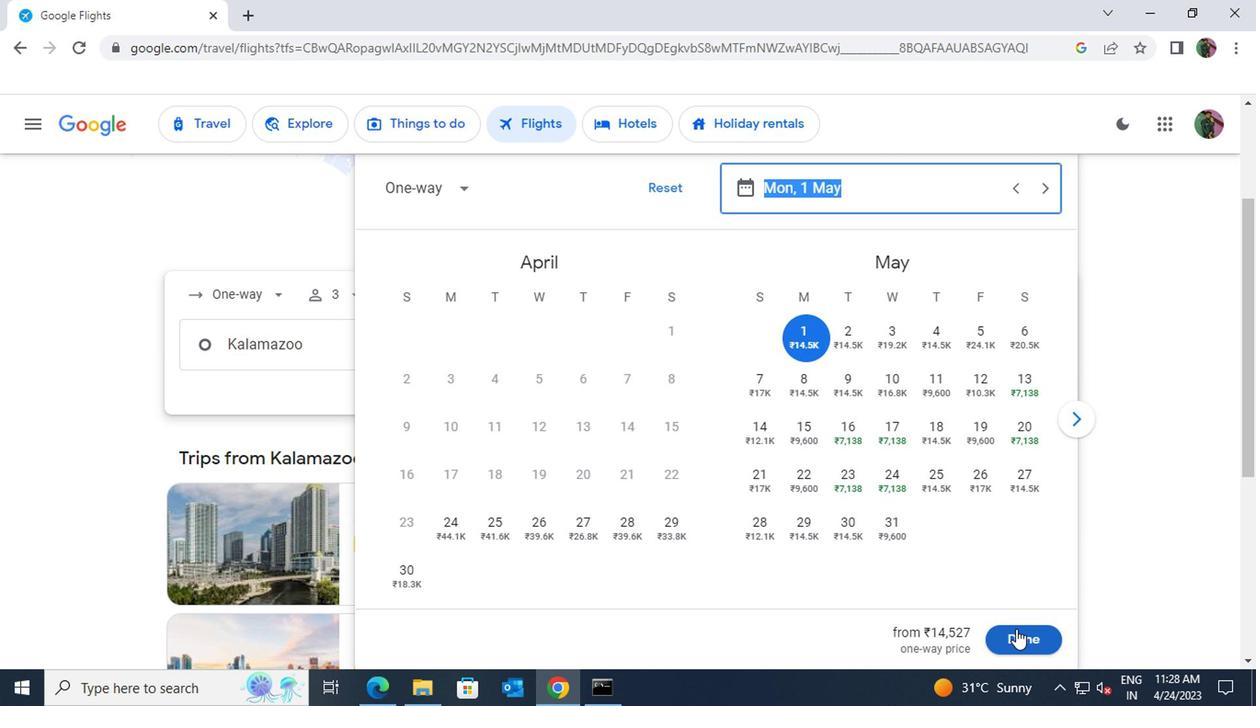 
Action: Mouse moved to (581, 418)
Screenshot: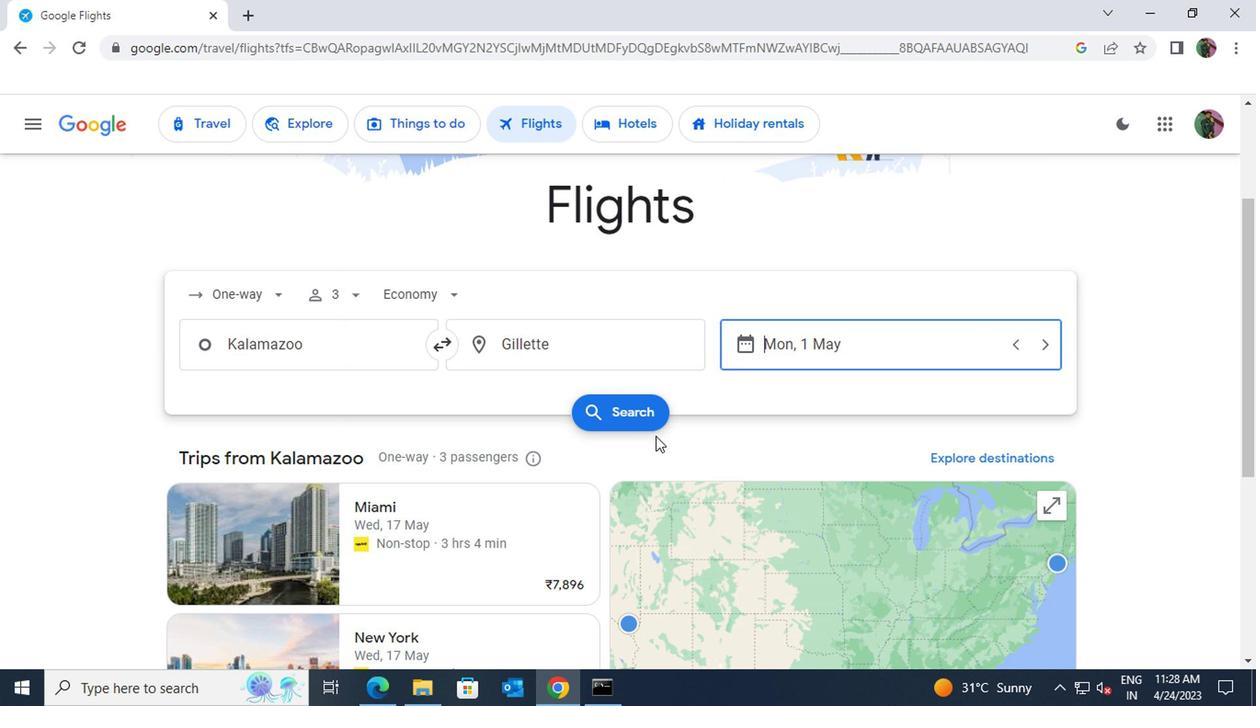 
Action: Mouse pressed left at (581, 418)
Screenshot: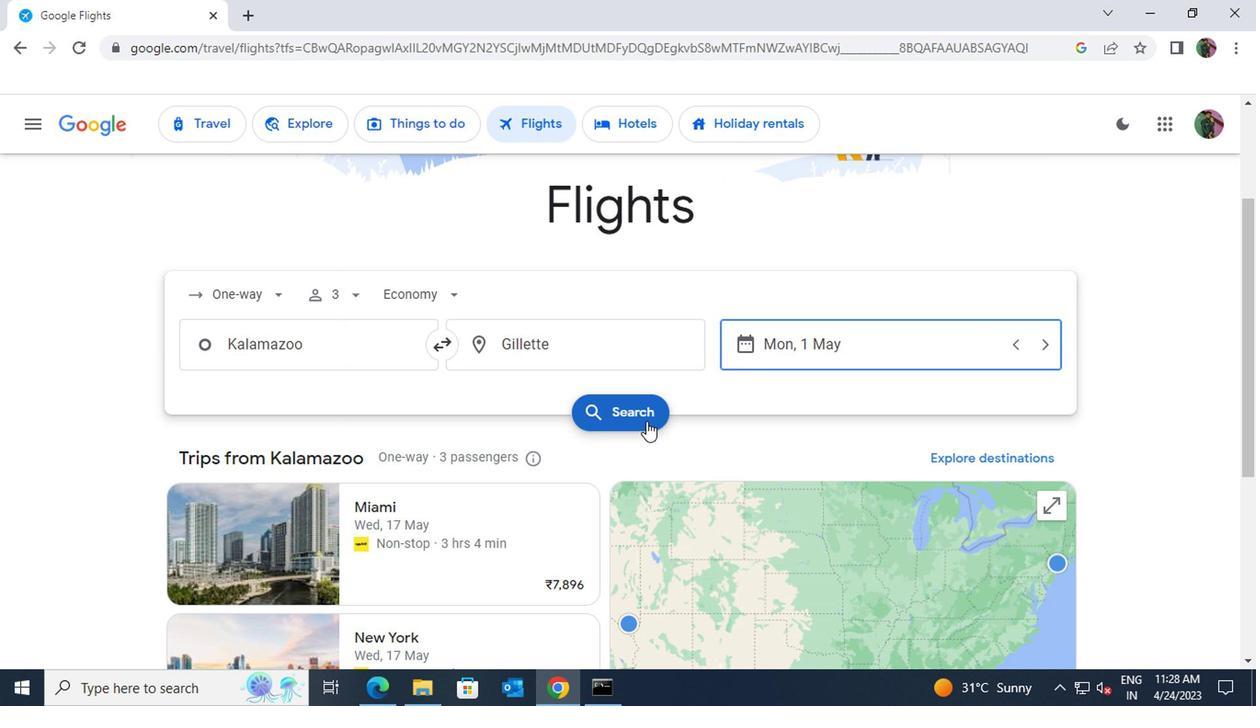 
Action: Mouse moved to (476, 329)
Screenshot: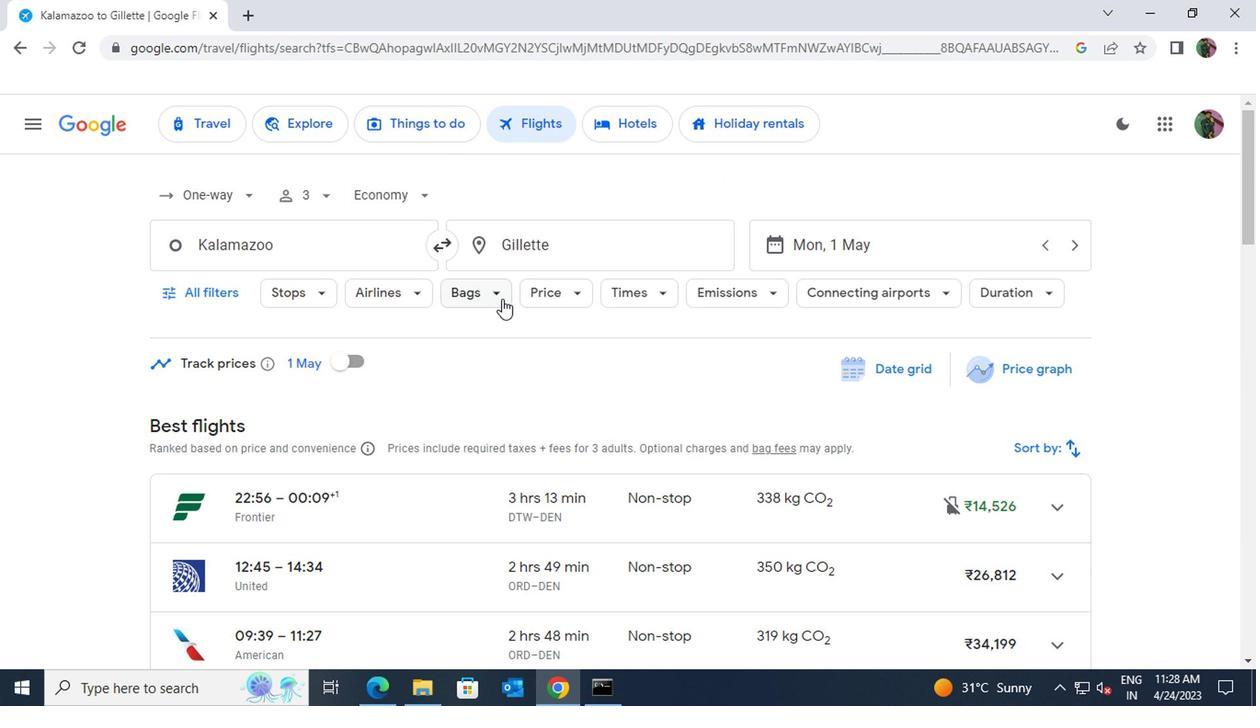 
Action: Mouse pressed left at (476, 329)
Screenshot: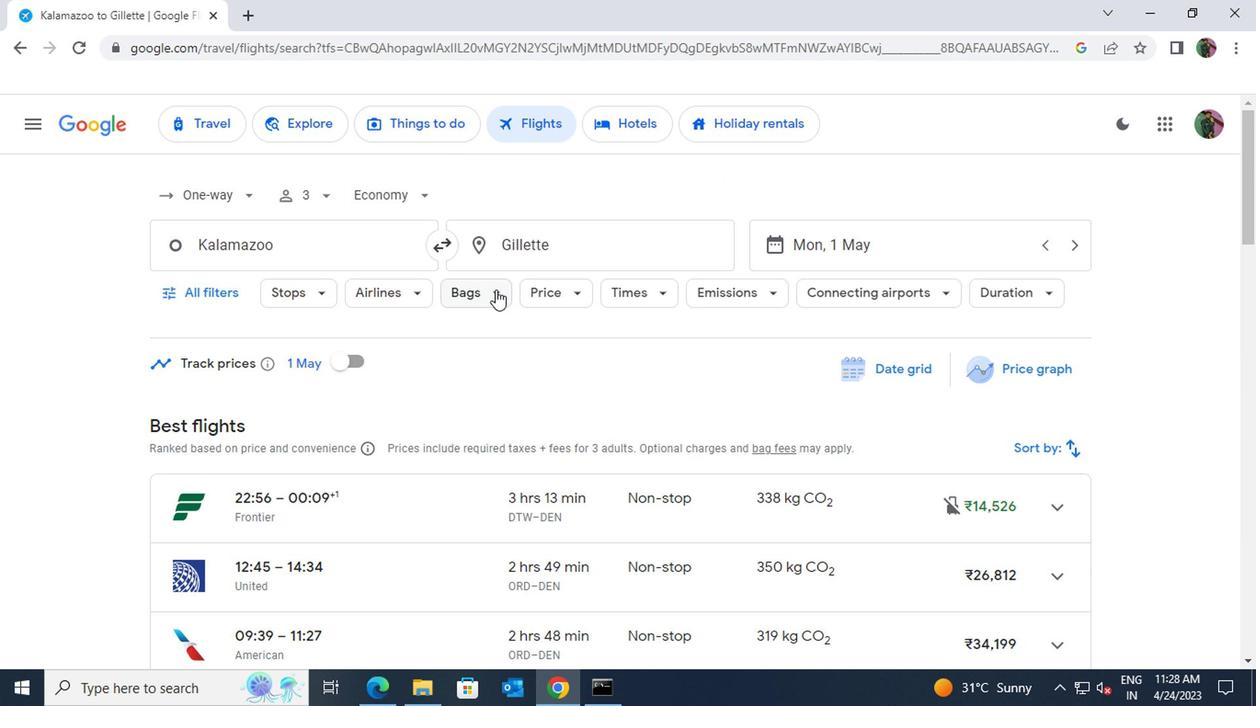 
Action: Mouse moved to (650, 426)
Screenshot: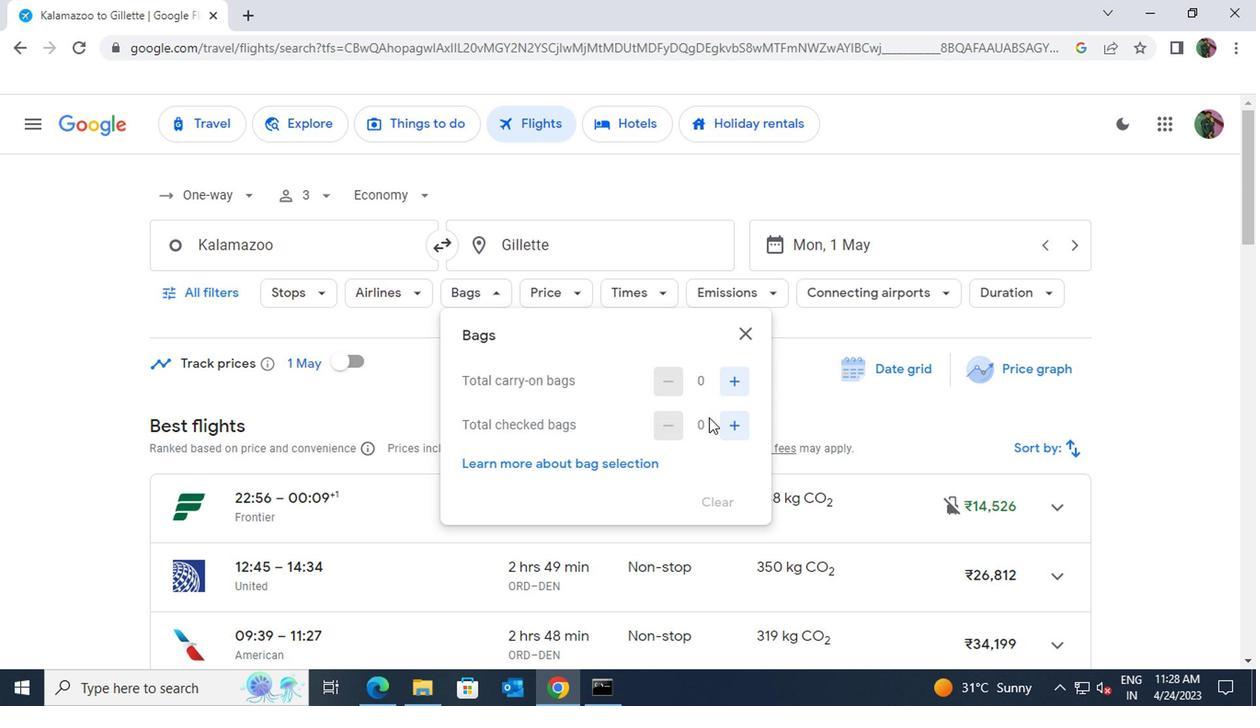 
Action: Mouse pressed left at (650, 426)
Screenshot: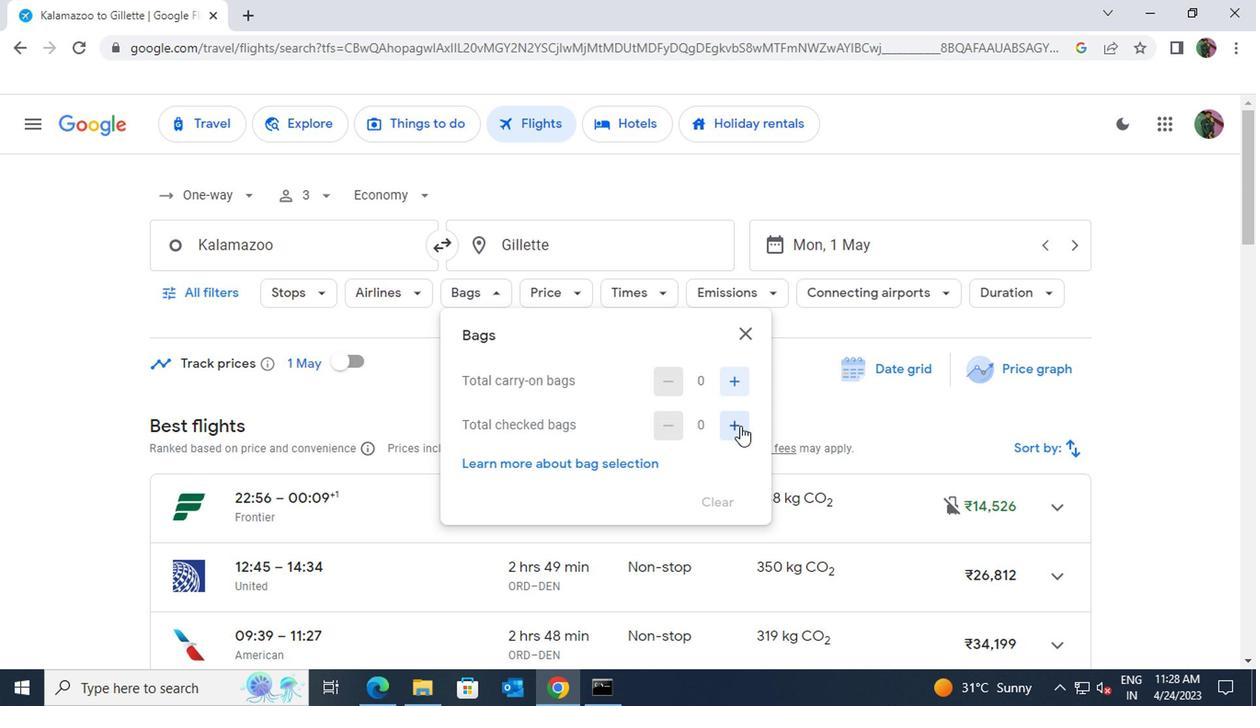 
Action: Mouse pressed left at (650, 426)
Screenshot: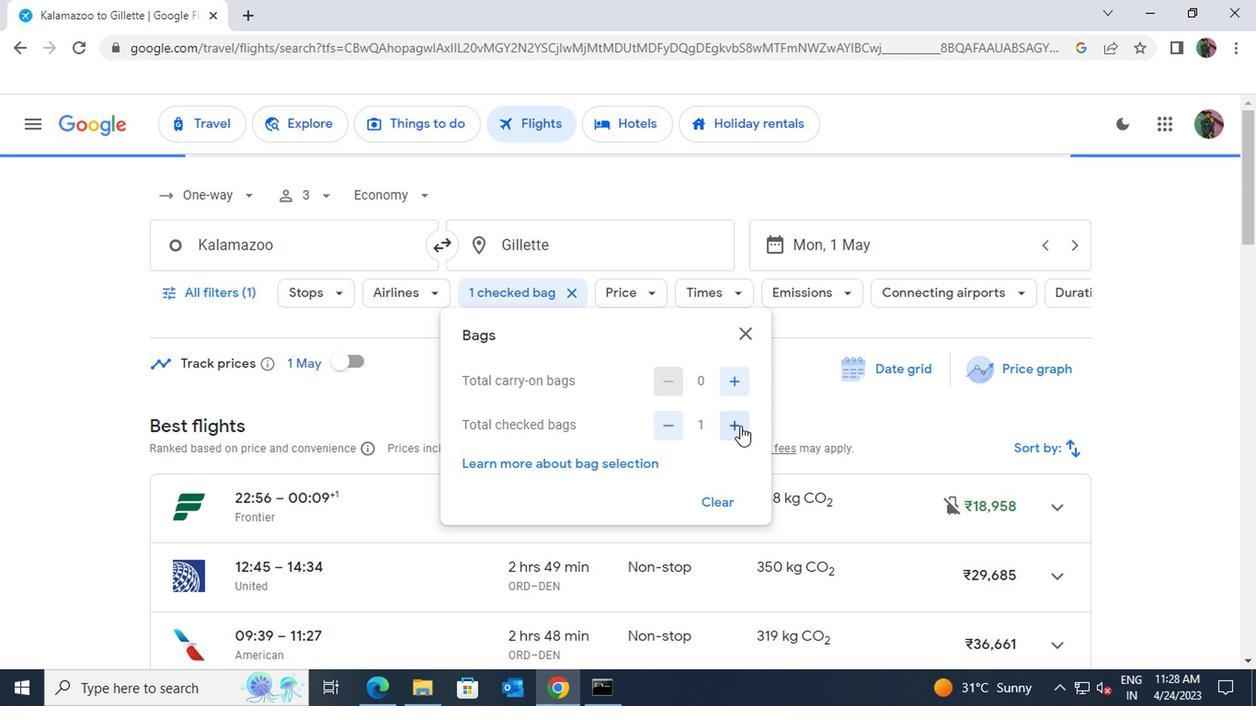 
Action: Mouse pressed left at (650, 426)
Screenshot: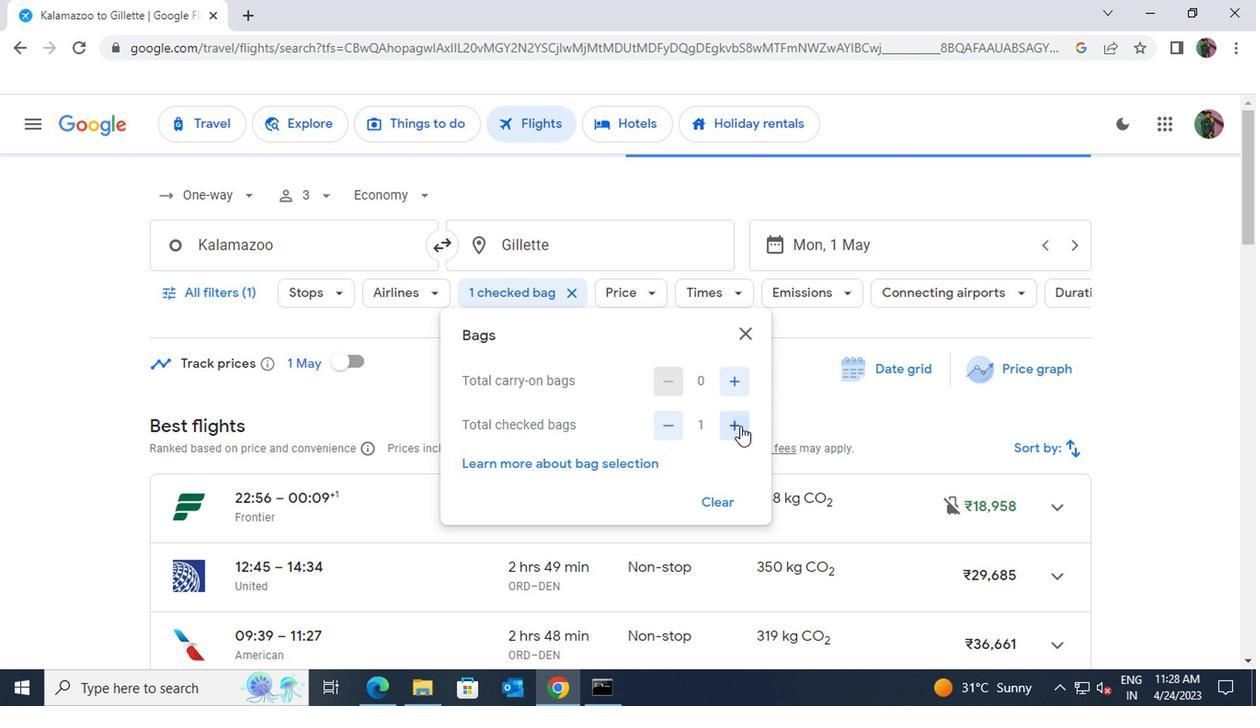 
Action: Mouse pressed left at (650, 426)
Screenshot: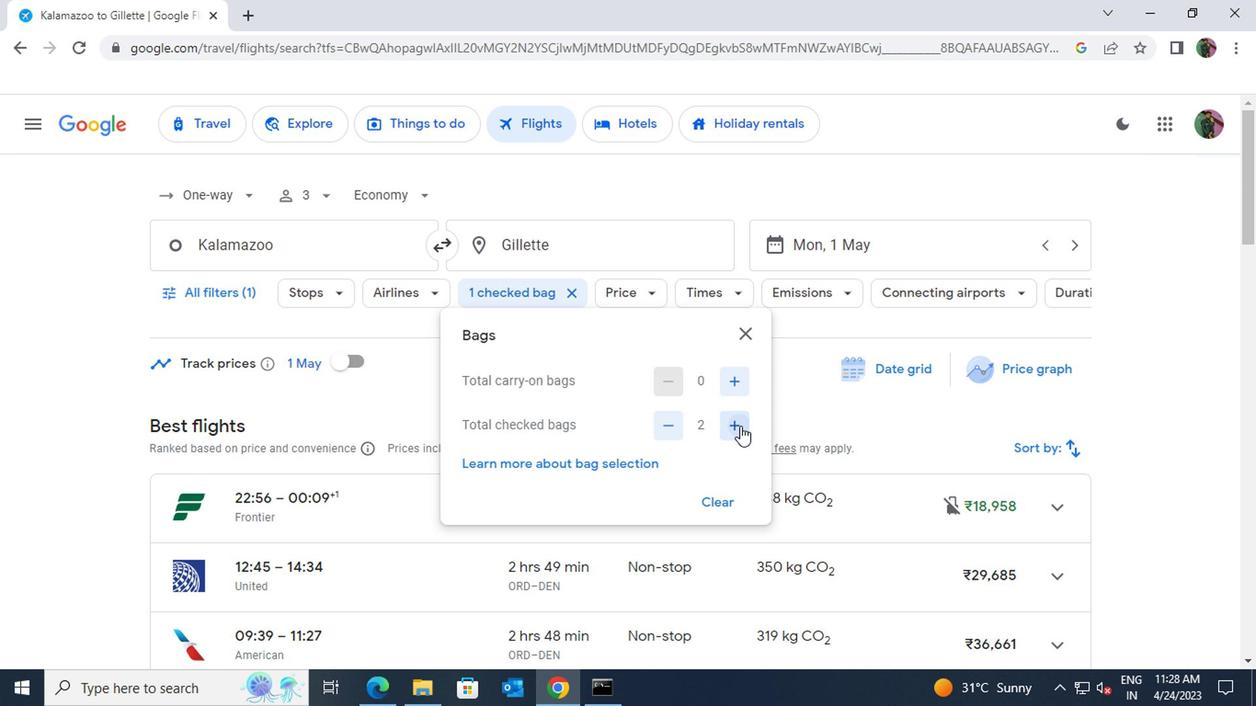 
Action: Mouse pressed left at (650, 426)
Screenshot: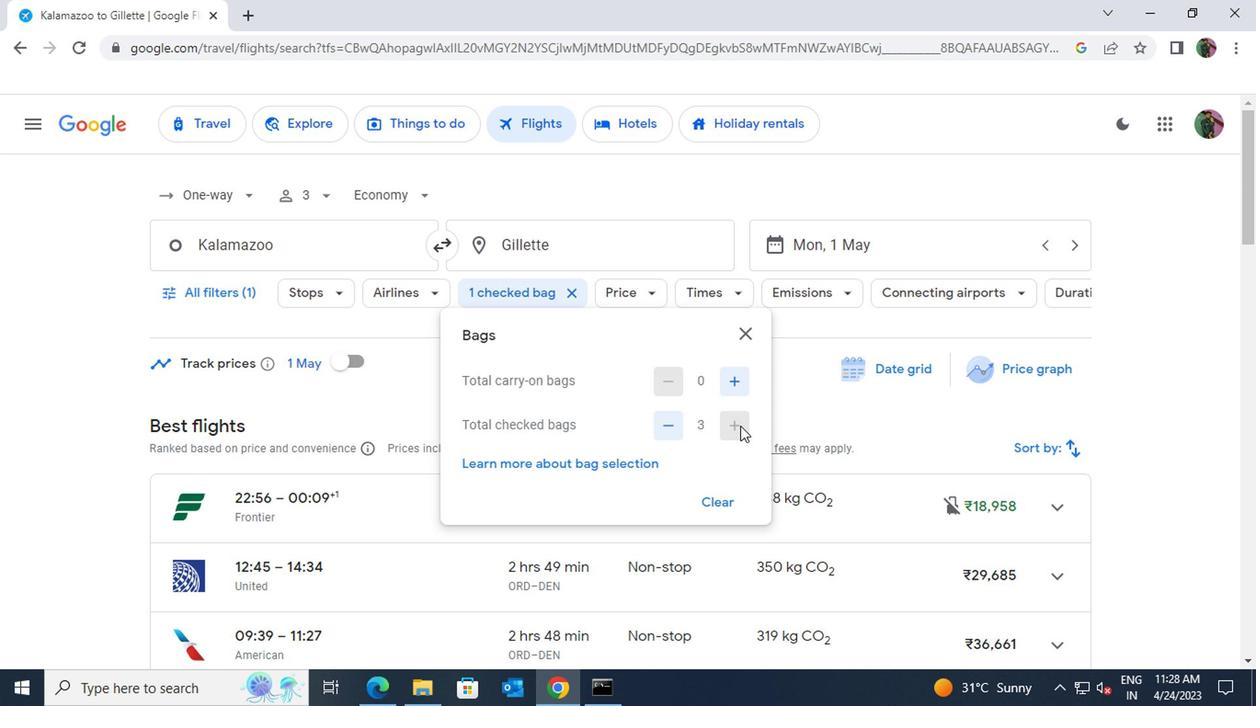 
Action: Mouse pressed left at (650, 426)
Screenshot: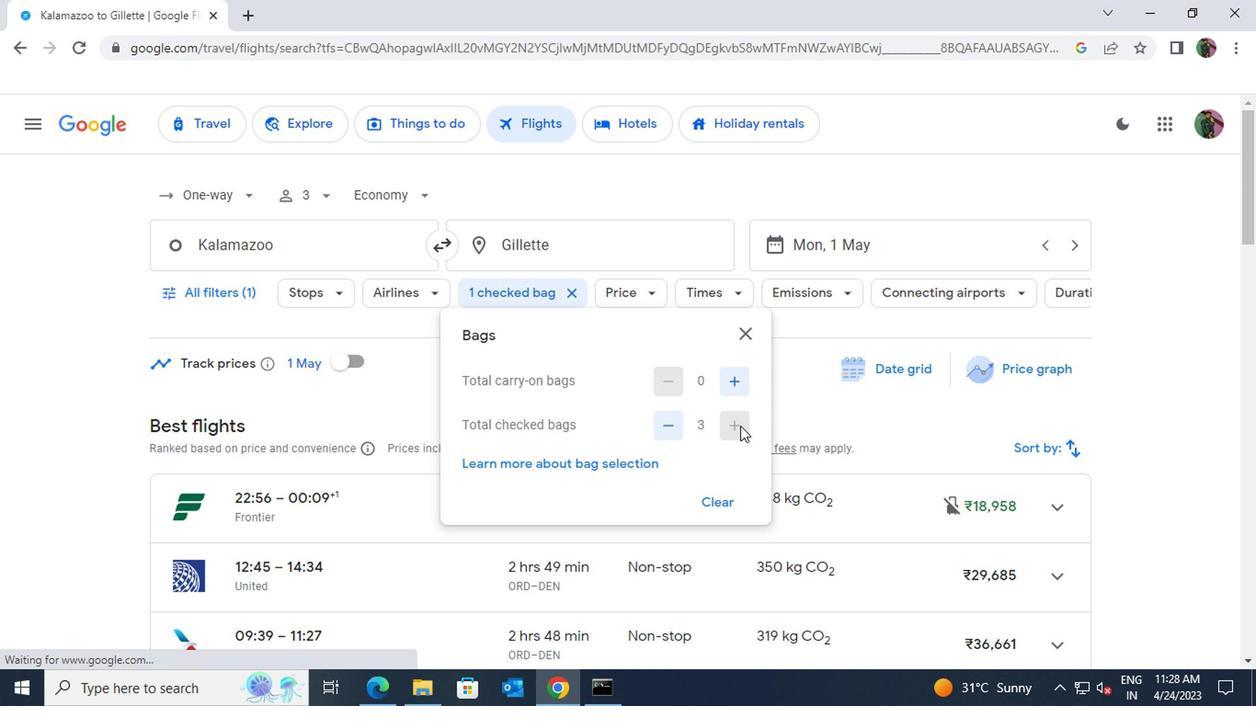 
Action: Mouse moved to (648, 425)
Screenshot: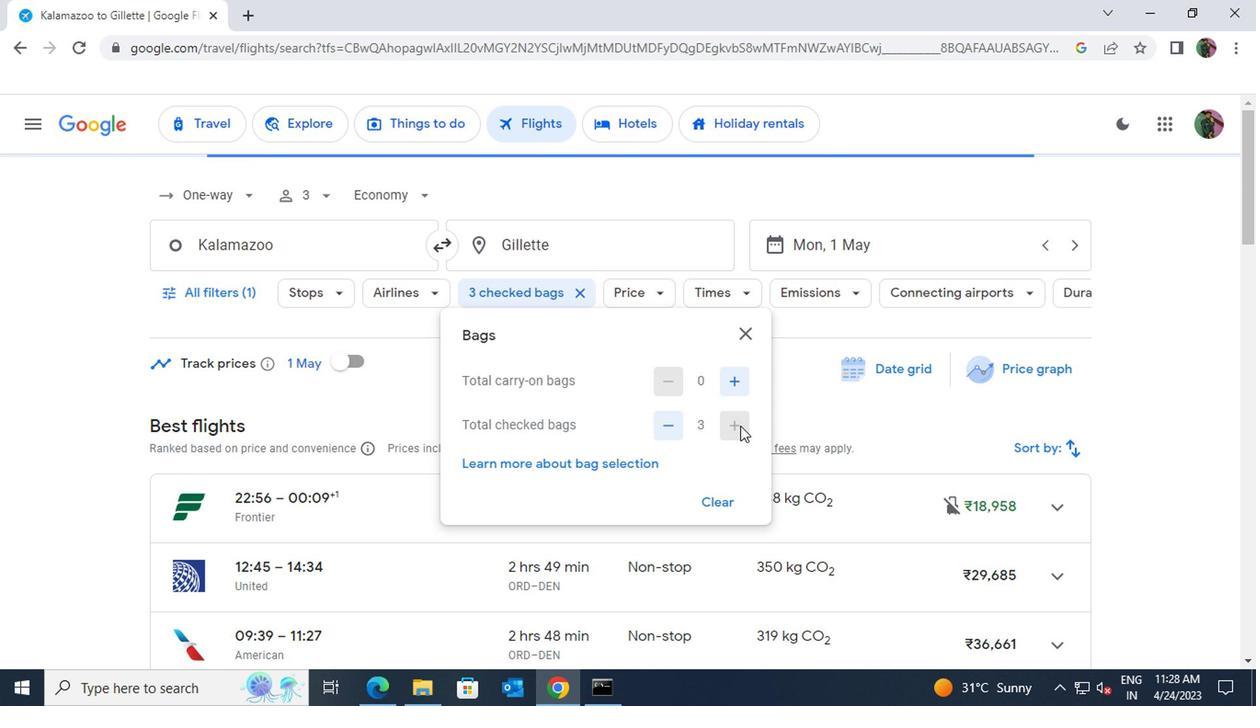 
Action: Mouse pressed left at (648, 425)
Screenshot: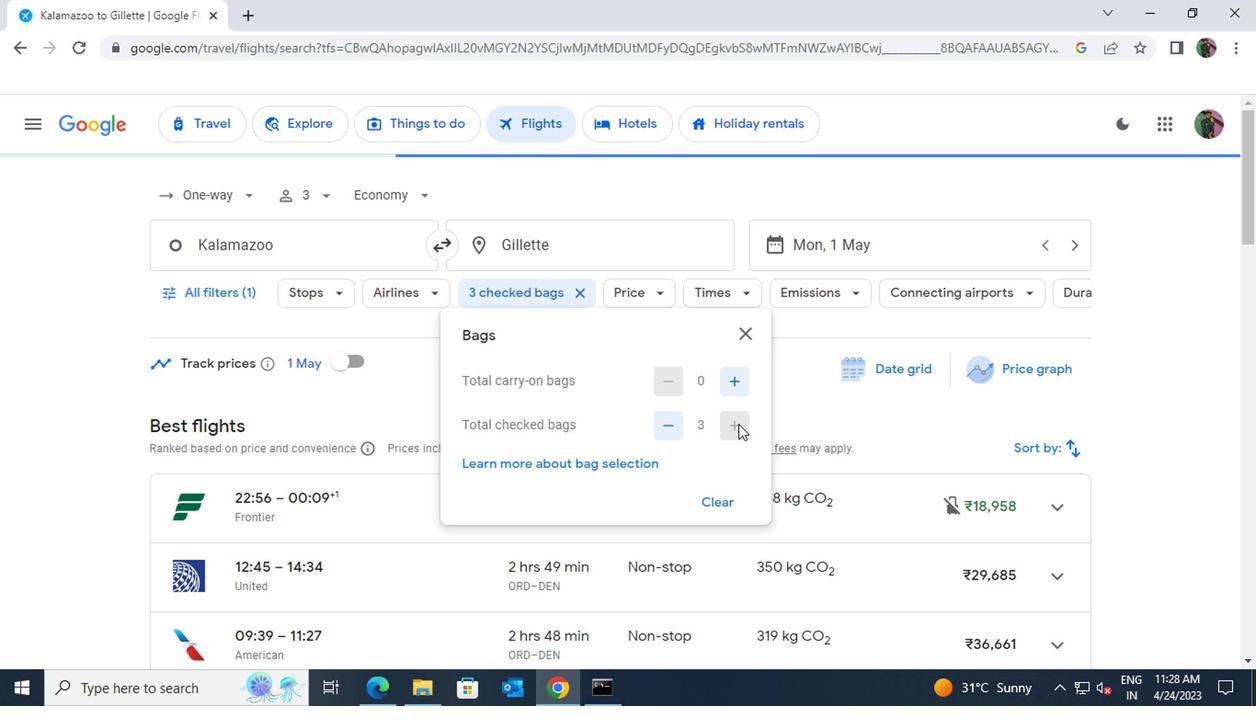 
Action: Mouse pressed left at (648, 425)
Screenshot: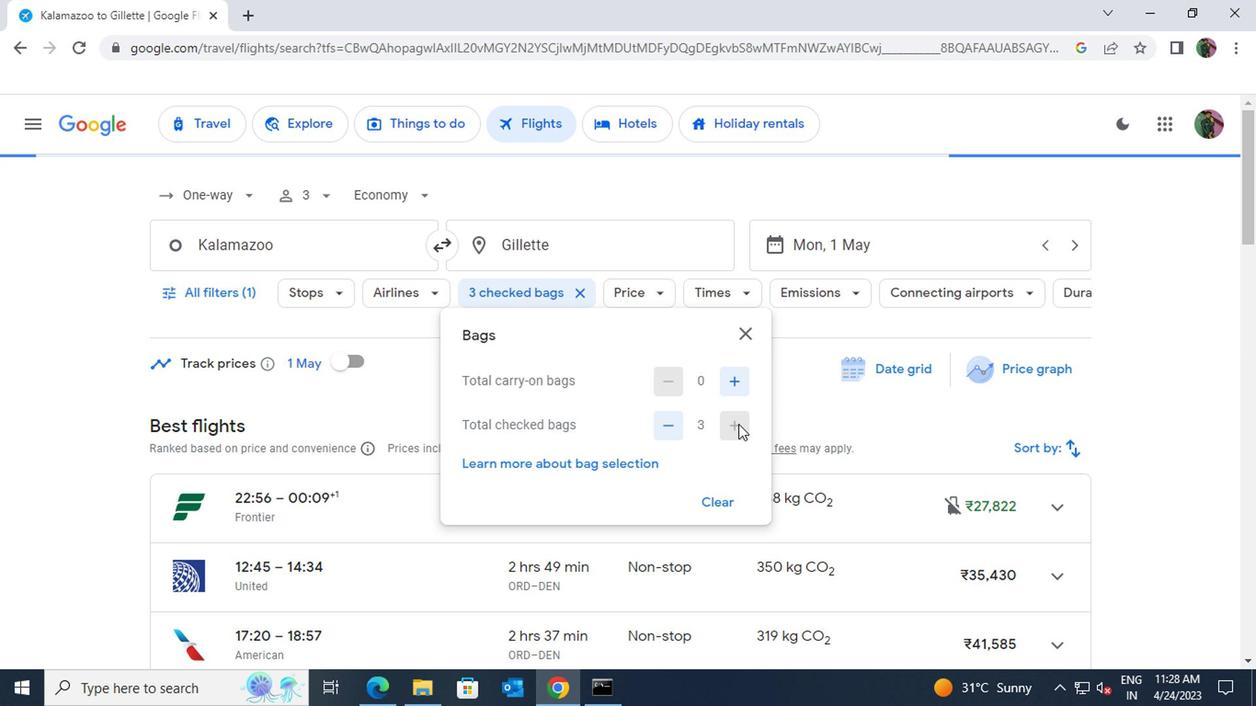 
Action: Mouse moved to (652, 362)
Screenshot: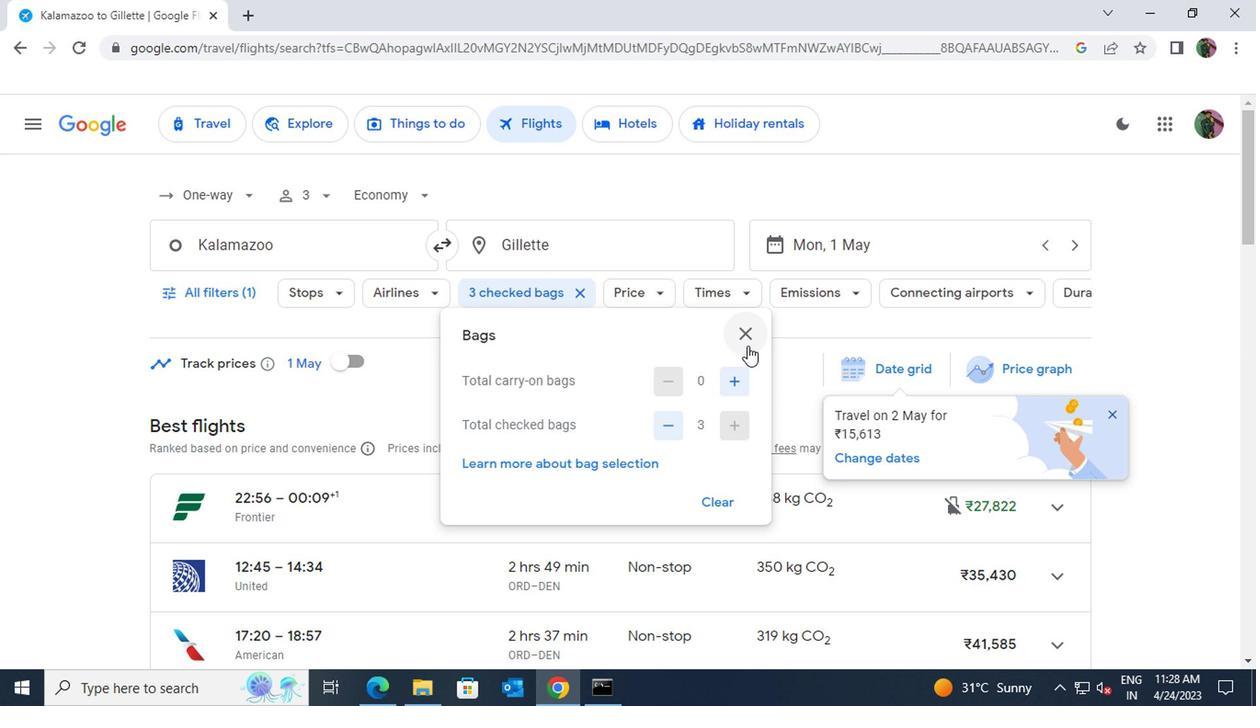 
Action: Mouse pressed left at (652, 362)
Screenshot: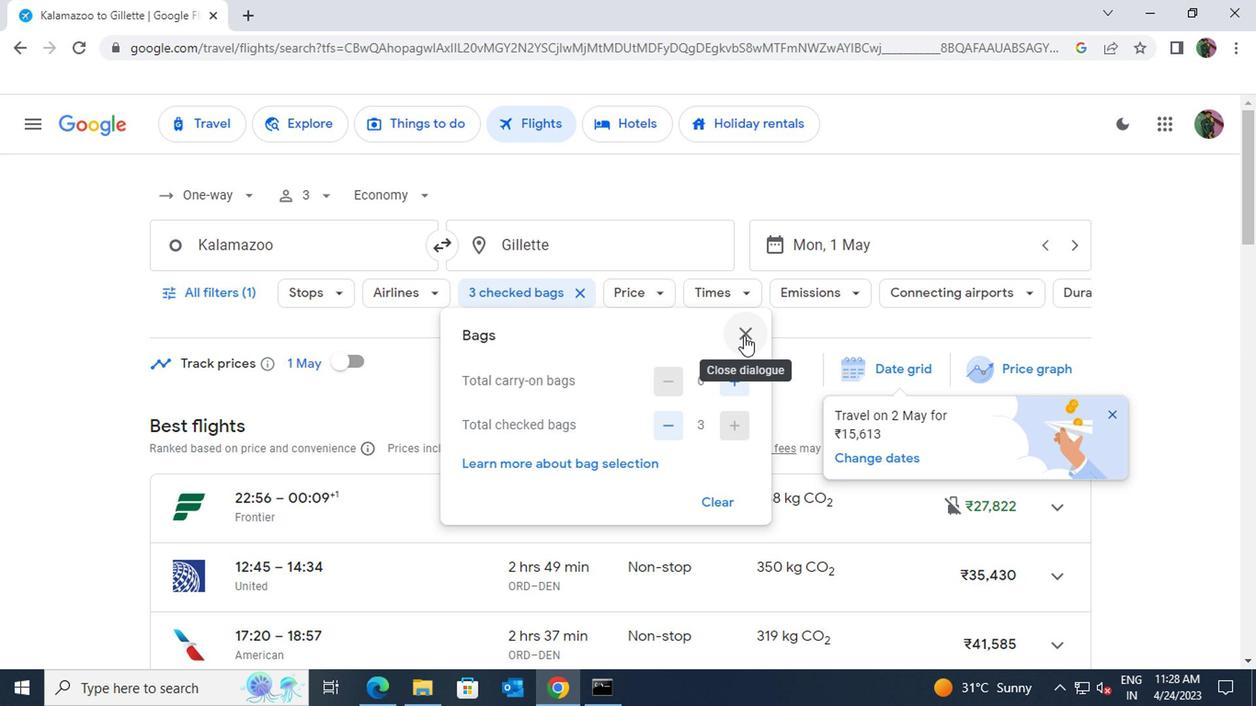 
Action: Mouse moved to (595, 336)
Screenshot: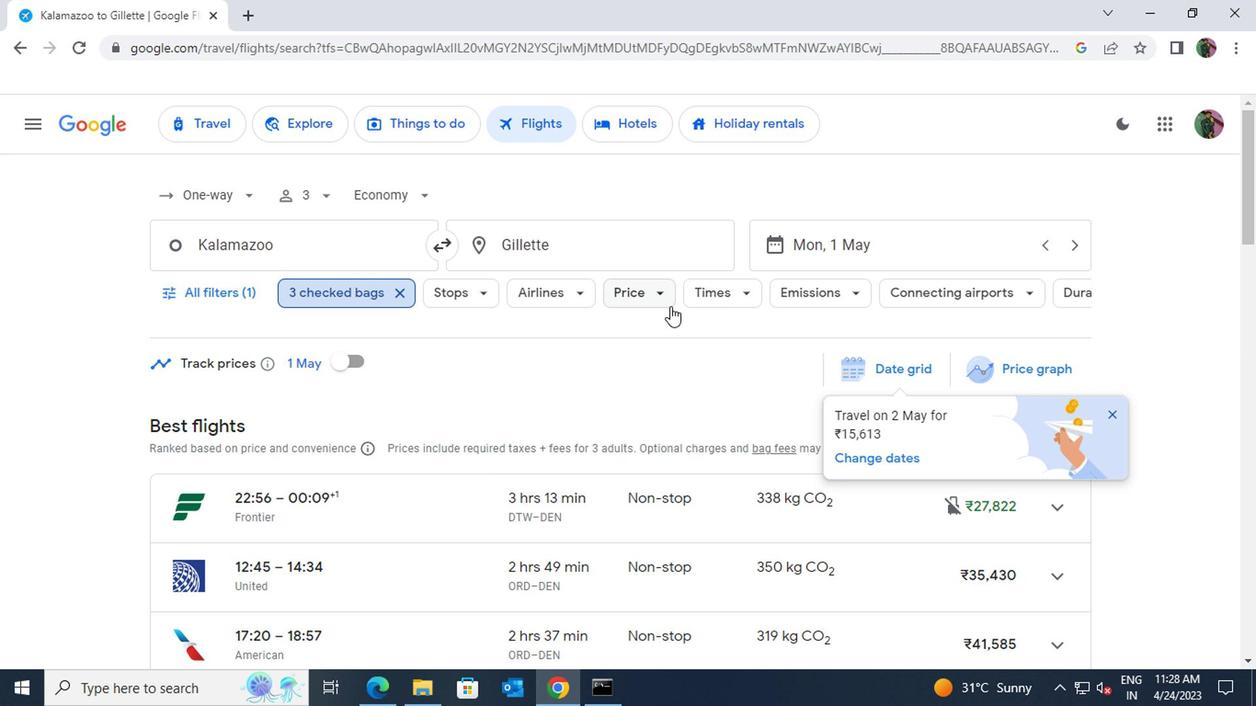 
Action: Mouse pressed left at (595, 336)
Screenshot: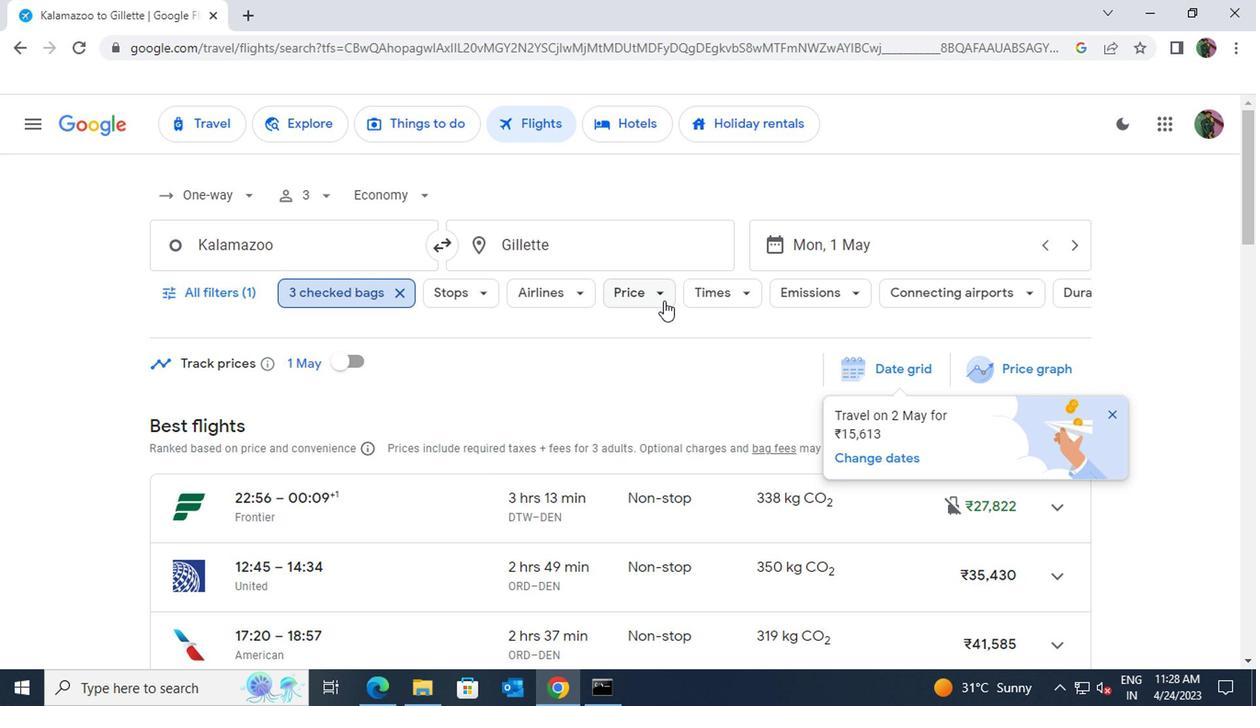 
Action: Mouse moved to (768, 424)
Screenshot: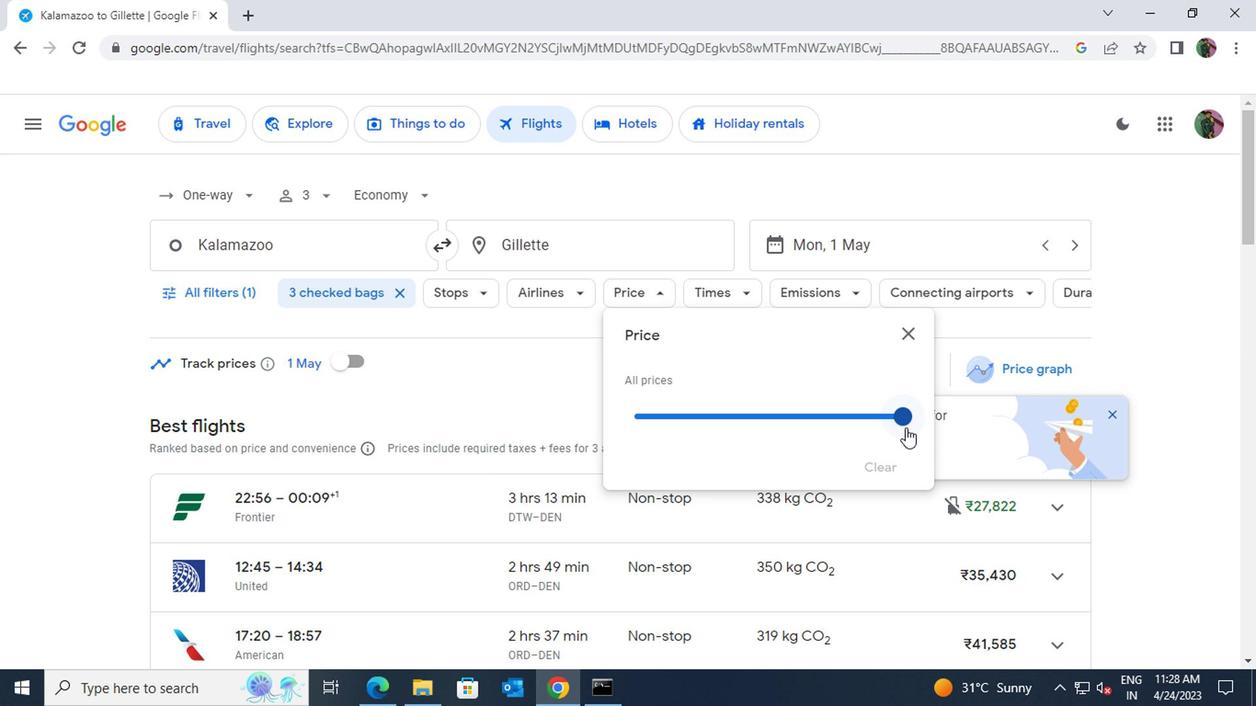 
Action: Mouse pressed left at (768, 424)
Screenshot: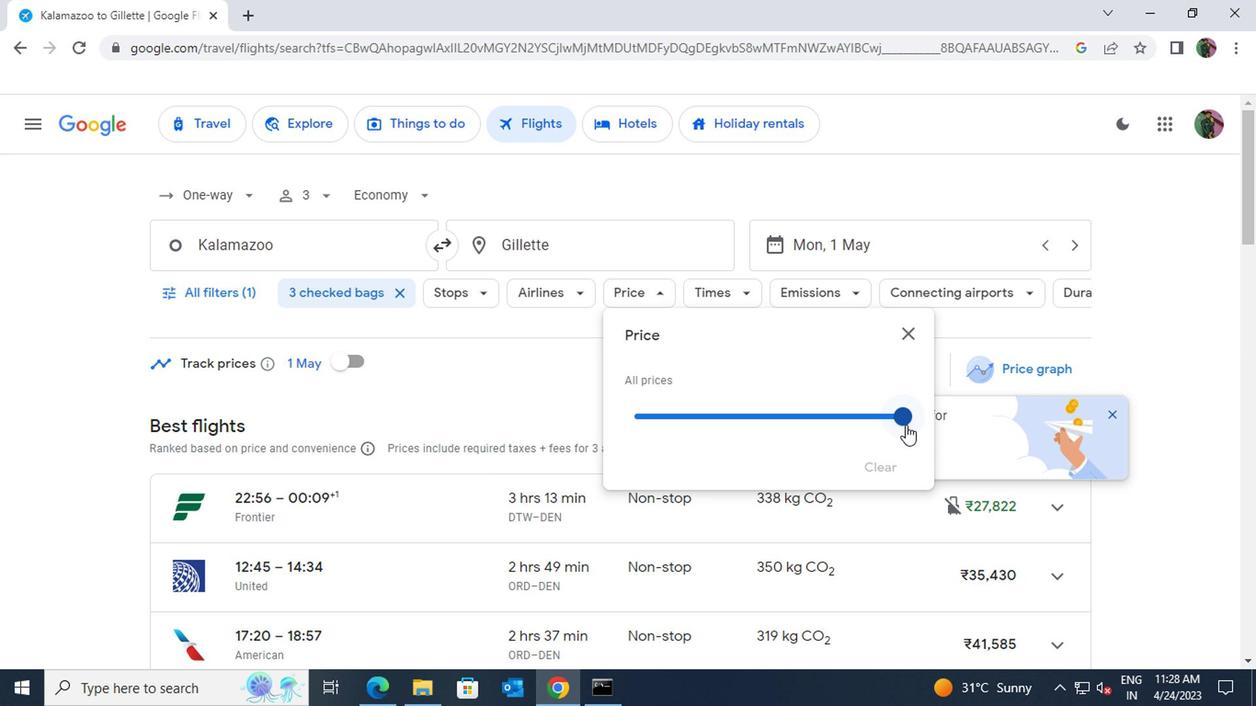 
Action: Mouse moved to (771, 361)
Screenshot: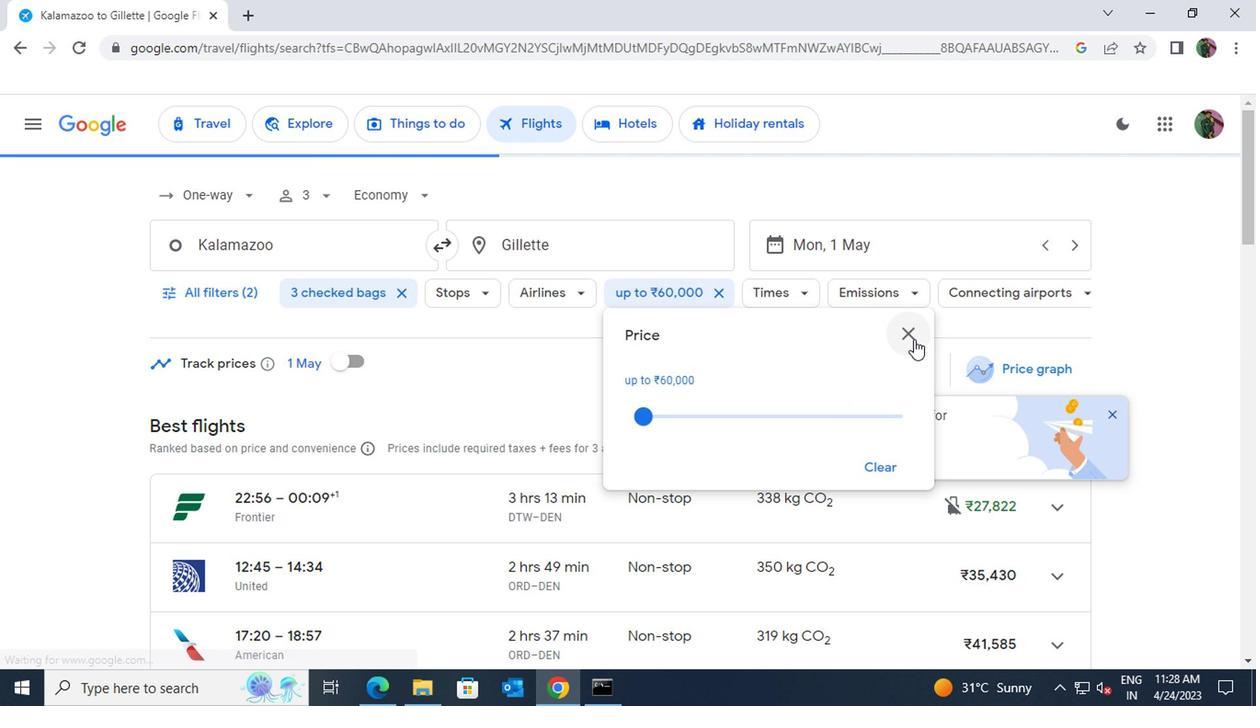 
Action: Mouse pressed left at (771, 361)
Screenshot: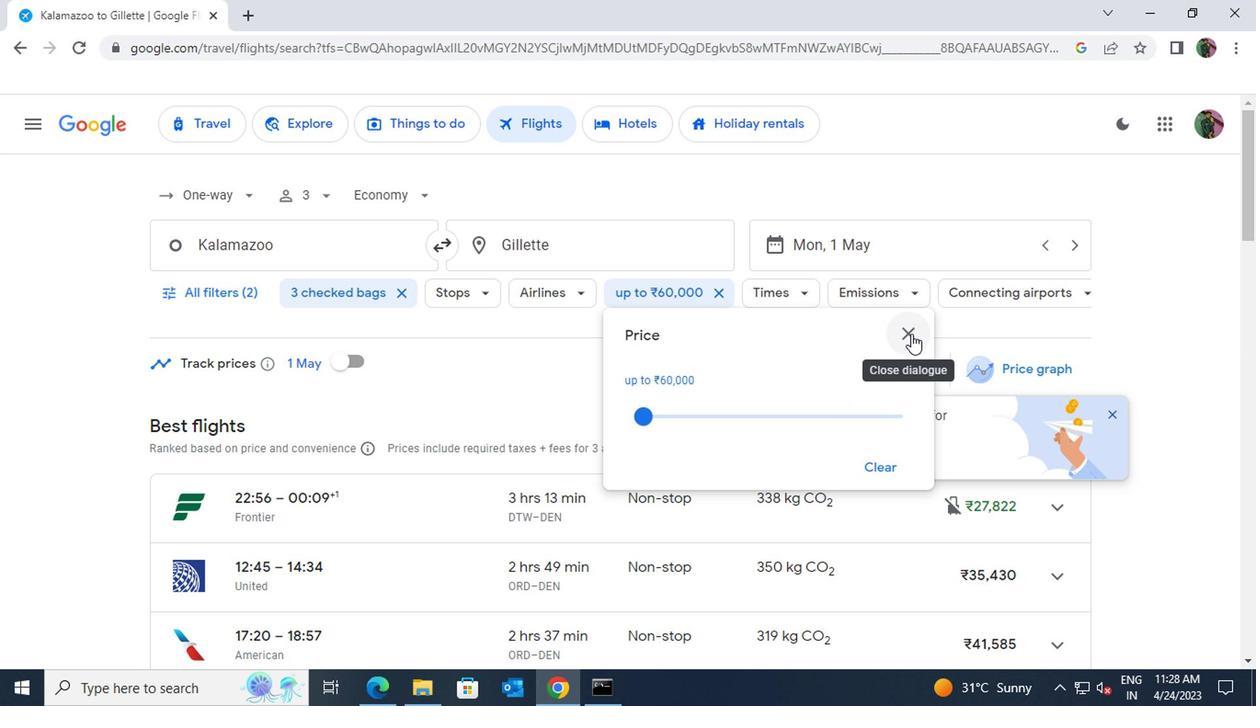
Action: Mouse moved to (667, 338)
Screenshot: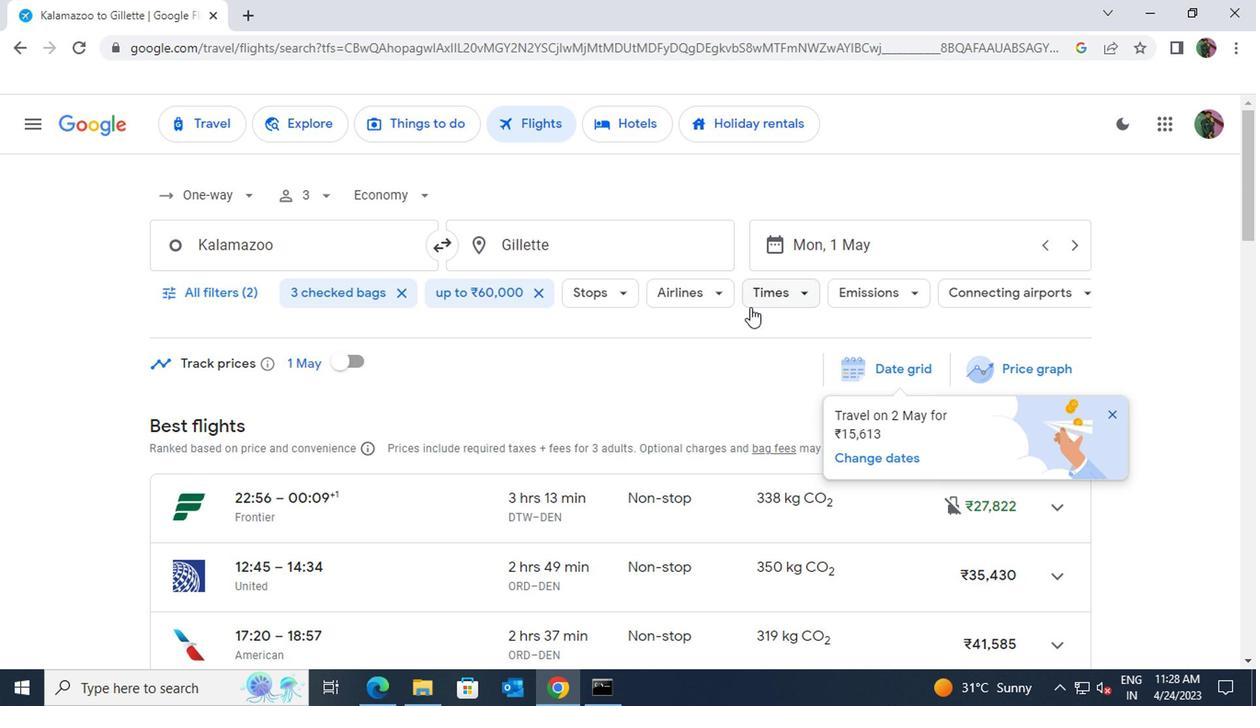 
Action: Mouse pressed left at (667, 338)
Screenshot: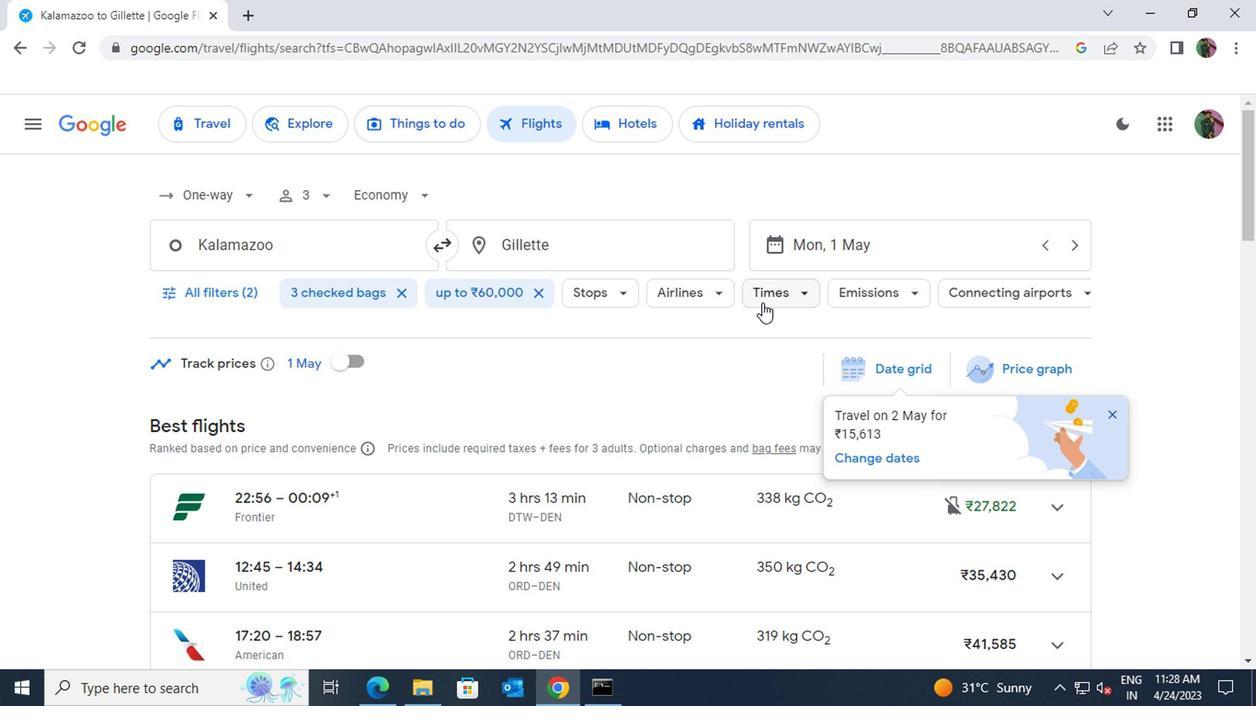 
Action: Mouse moved to (858, 455)
Screenshot: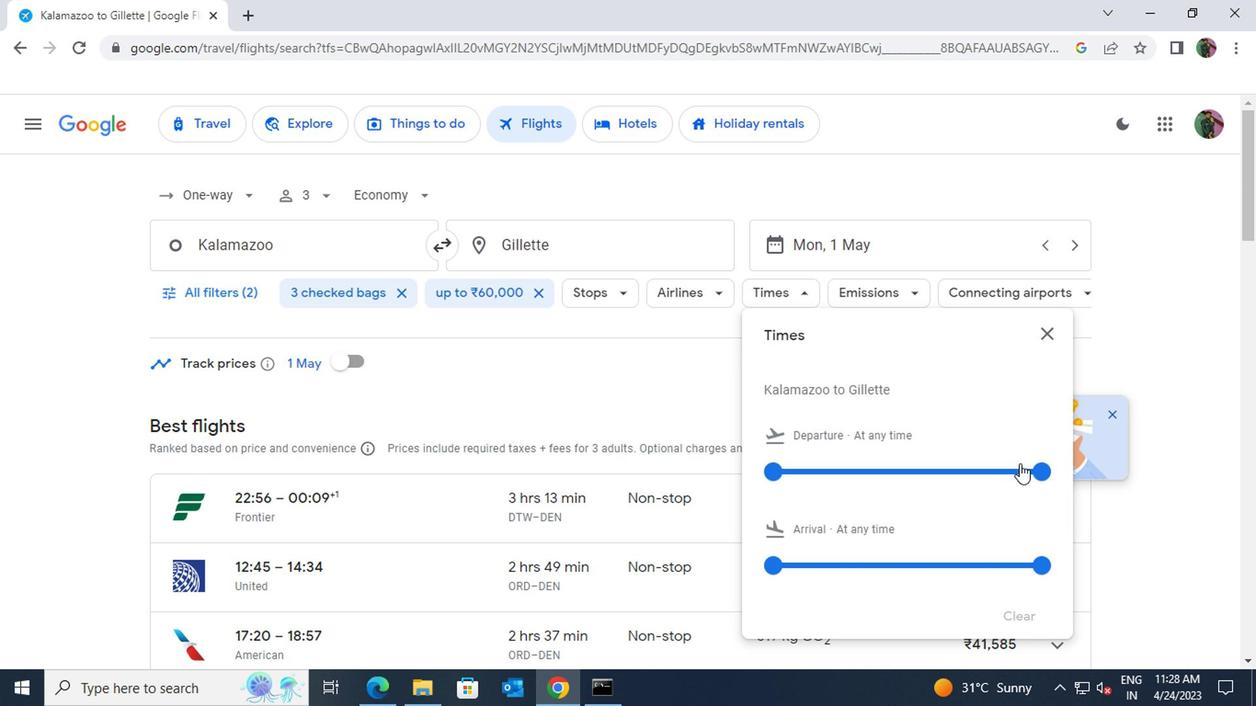 
Action: Mouse pressed left at (858, 455)
Screenshot: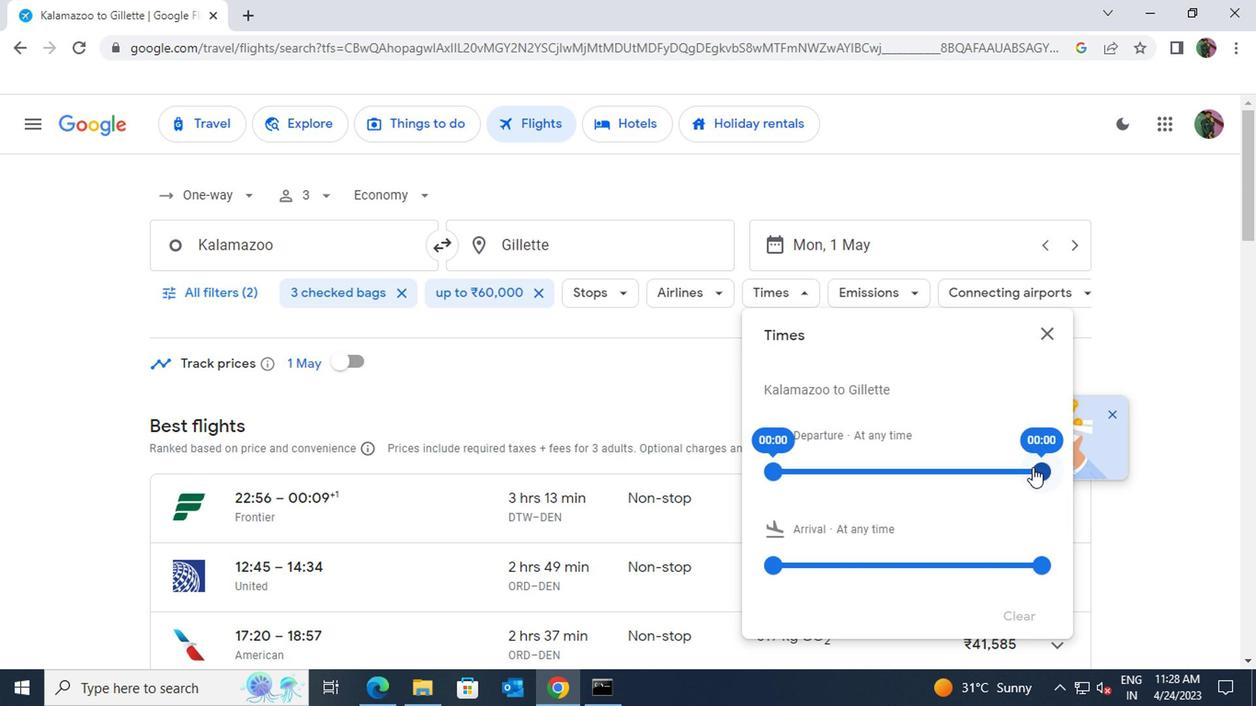 
Action: Mouse moved to (867, 359)
Screenshot: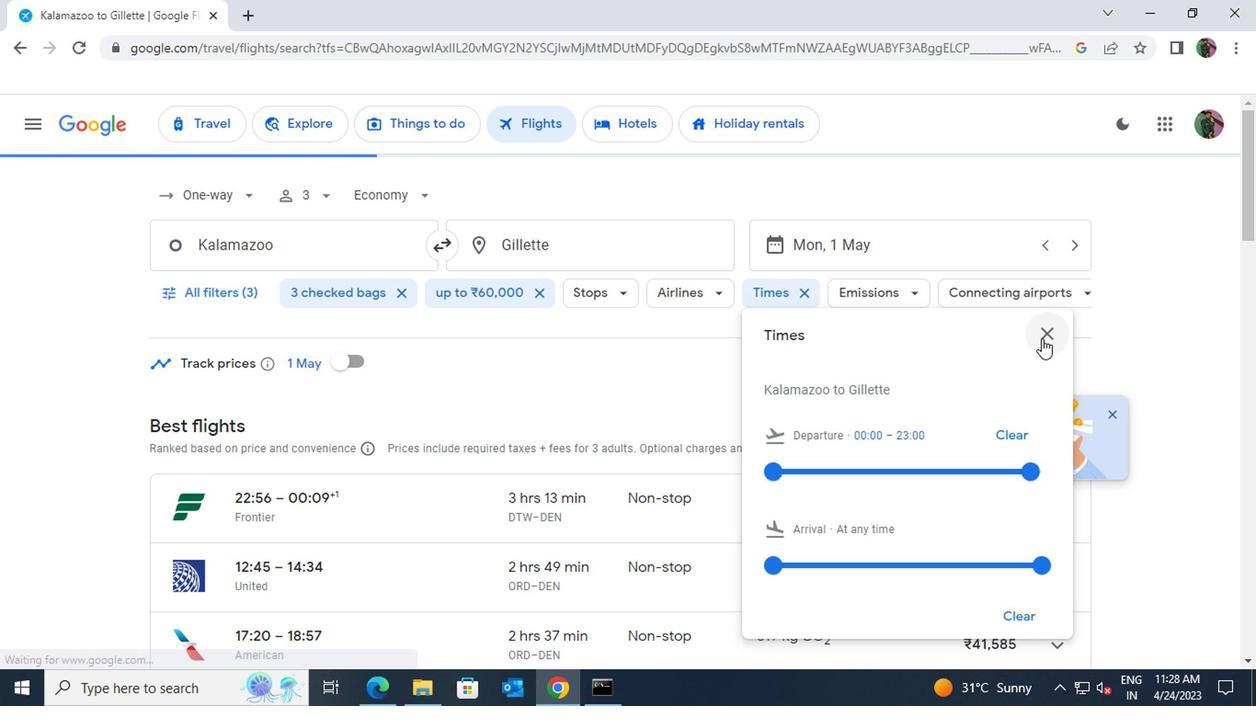 
Action: Mouse pressed left at (867, 359)
Screenshot: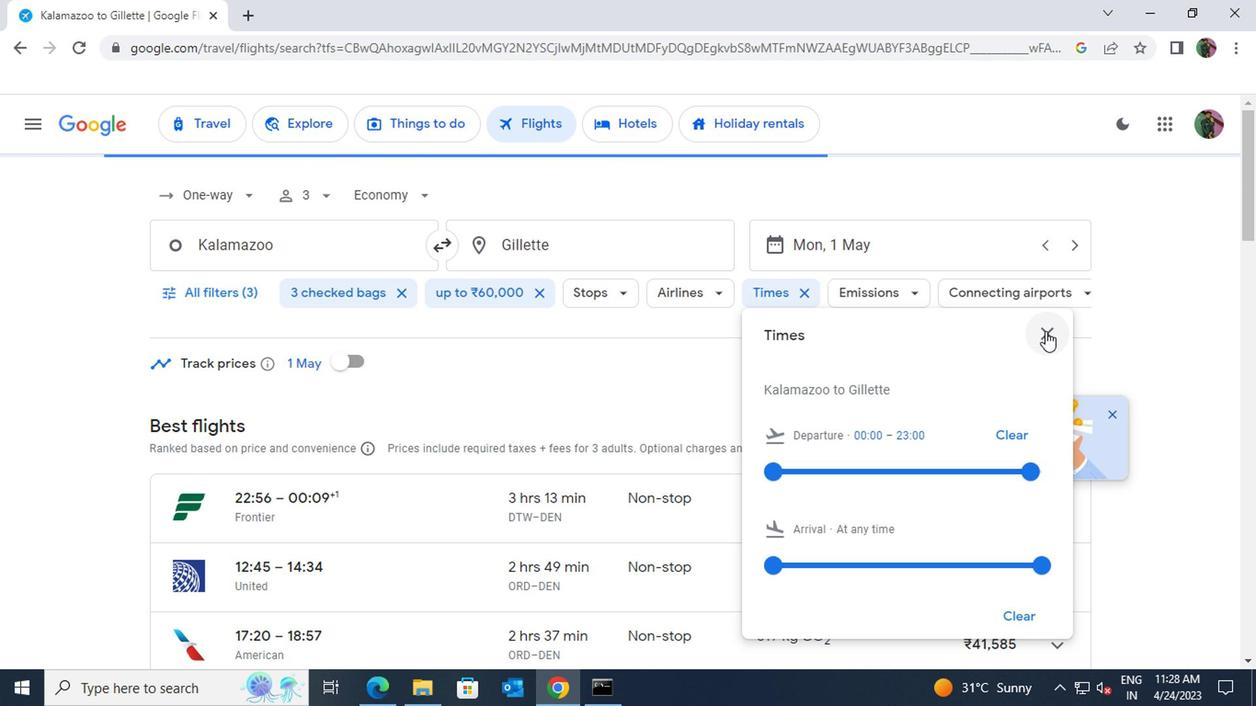 
Action: Mouse moved to (745, 476)
Screenshot: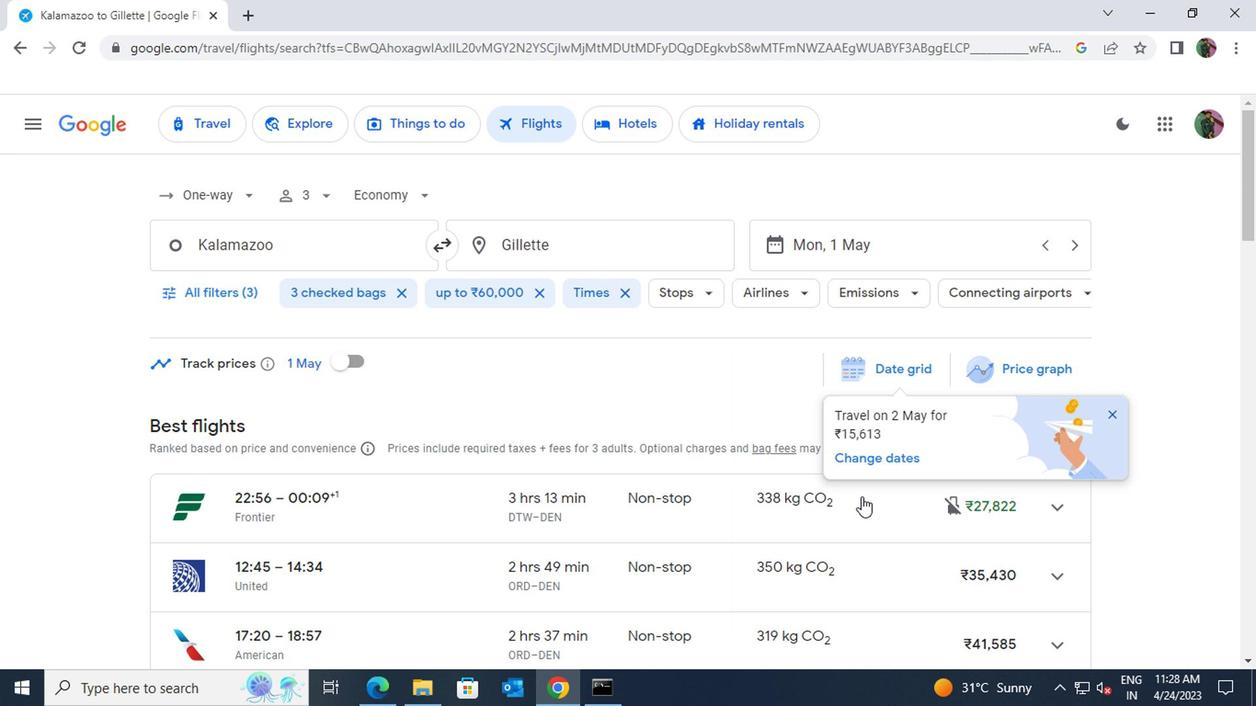 
Action: Mouse pressed left at (745, 476)
Screenshot: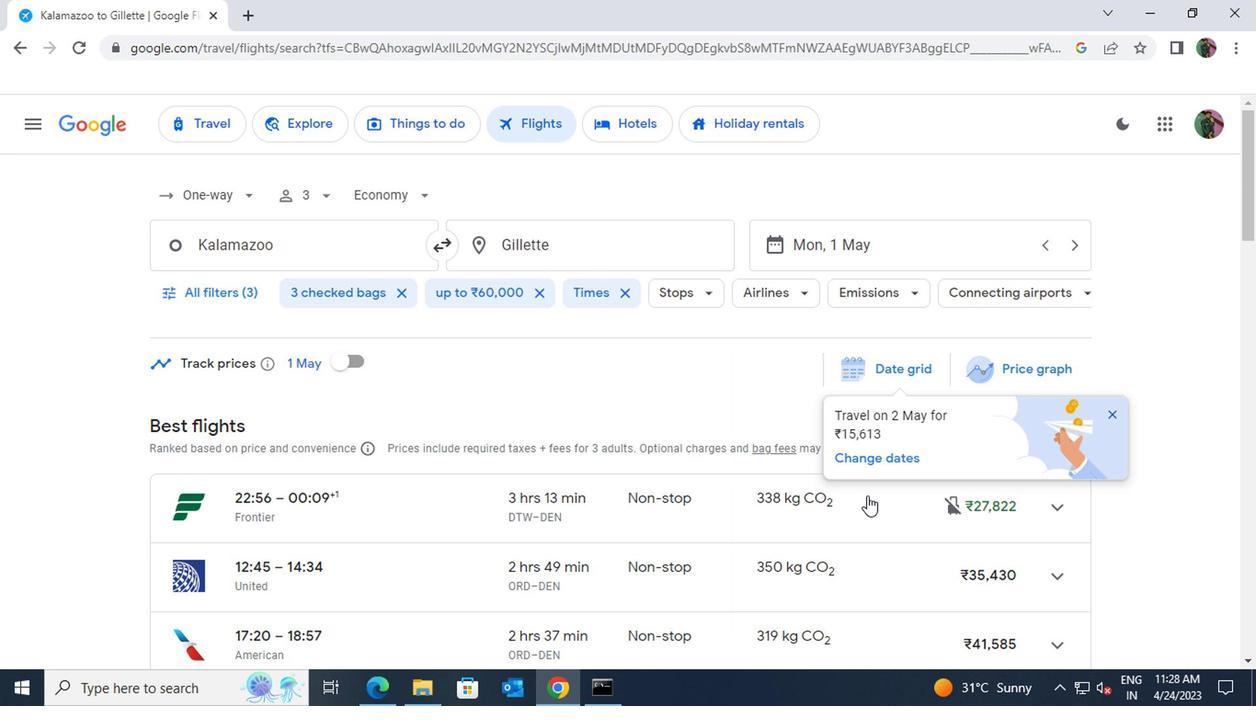 
Action: Mouse moved to (745, 475)
Screenshot: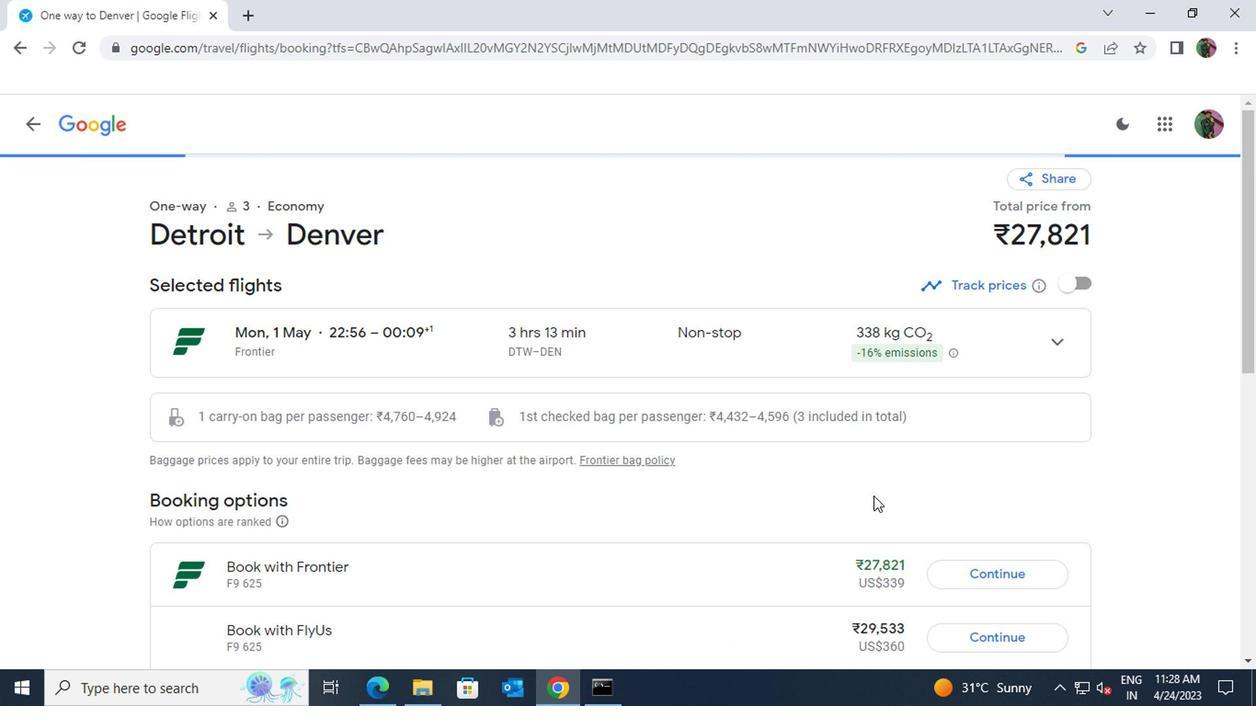 
